 Task: Look for space in Torre del Greco, Italy from 26th August, 2023 to 10th September, 2023 for 6 adults, 2 children in price range Rs.10000 to Rs.15000. Place can be entire place or shared room with 6 bedrooms having 6 beds and 6 bathrooms. Property type can be house, flat, guest house. Amenities needed are: wifi, TV, free parkinig on premises, gym, breakfast. Booking option can be shelf check-in. Required host language is English.
Action: Mouse moved to (455, 100)
Screenshot: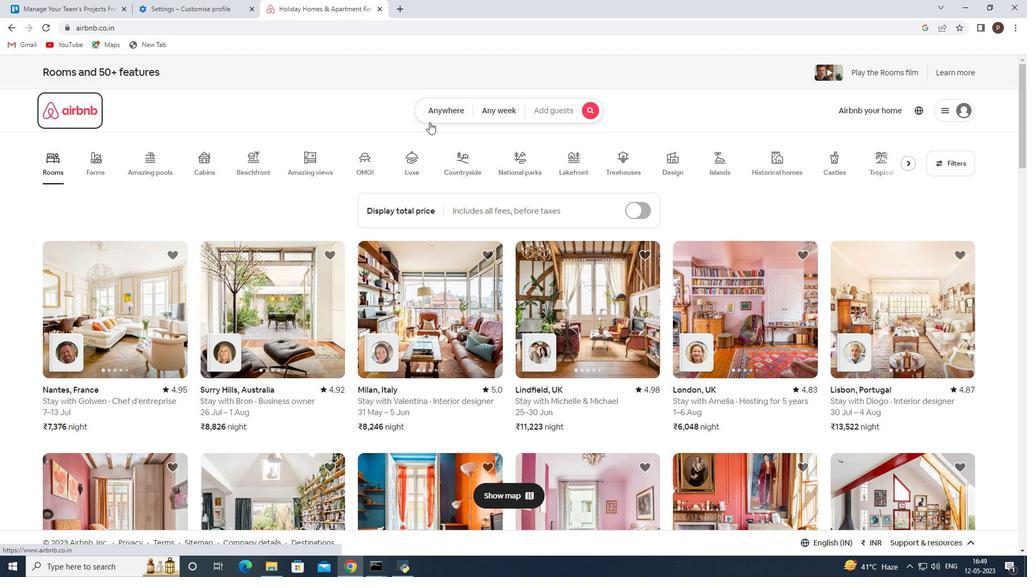 
Action: Mouse pressed left at (455, 100)
Screenshot: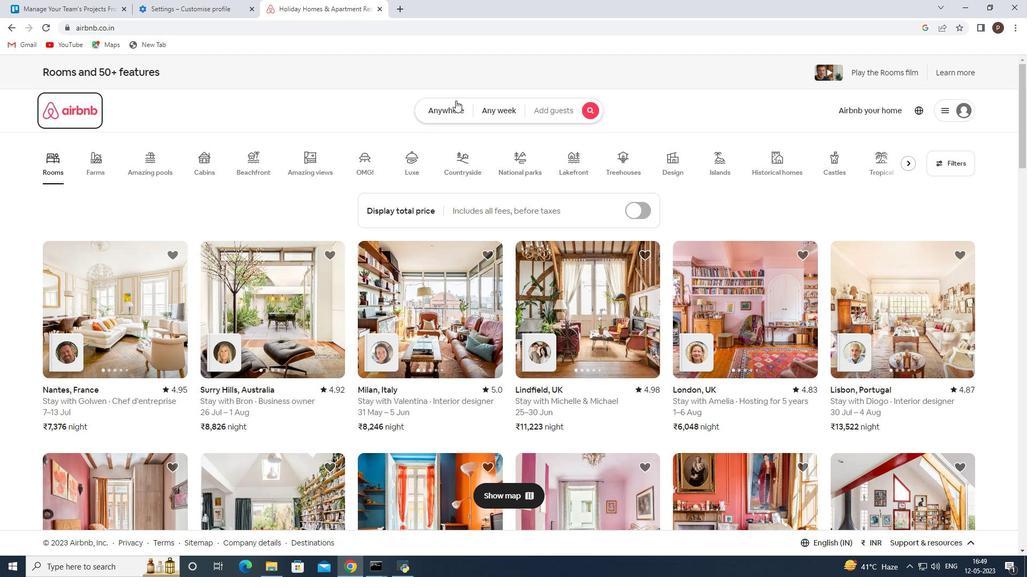 
Action: Mouse moved to (333, 152)
Screenshot: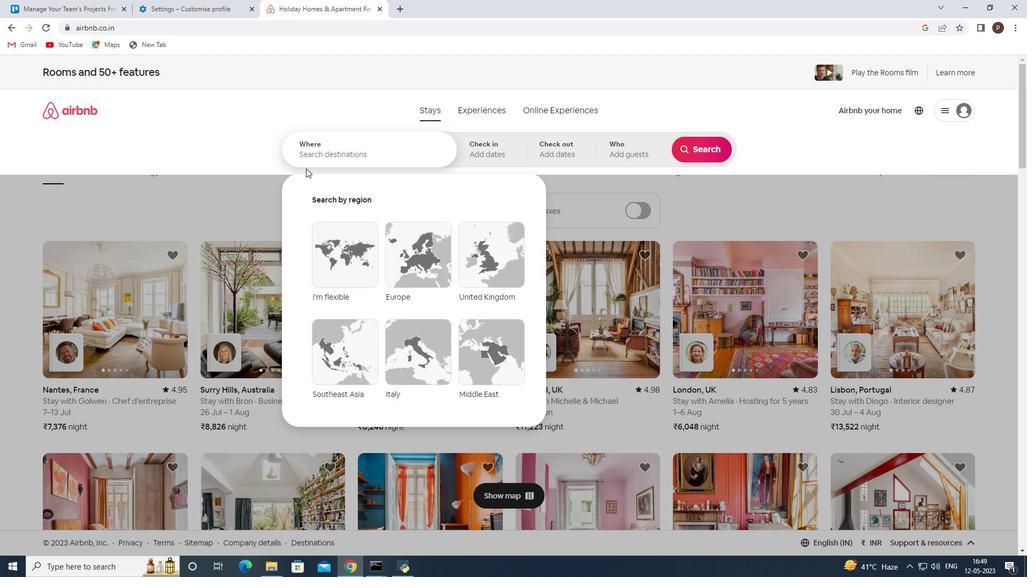 
Action: Mouse pressed left at (333, 152)
Screenshot: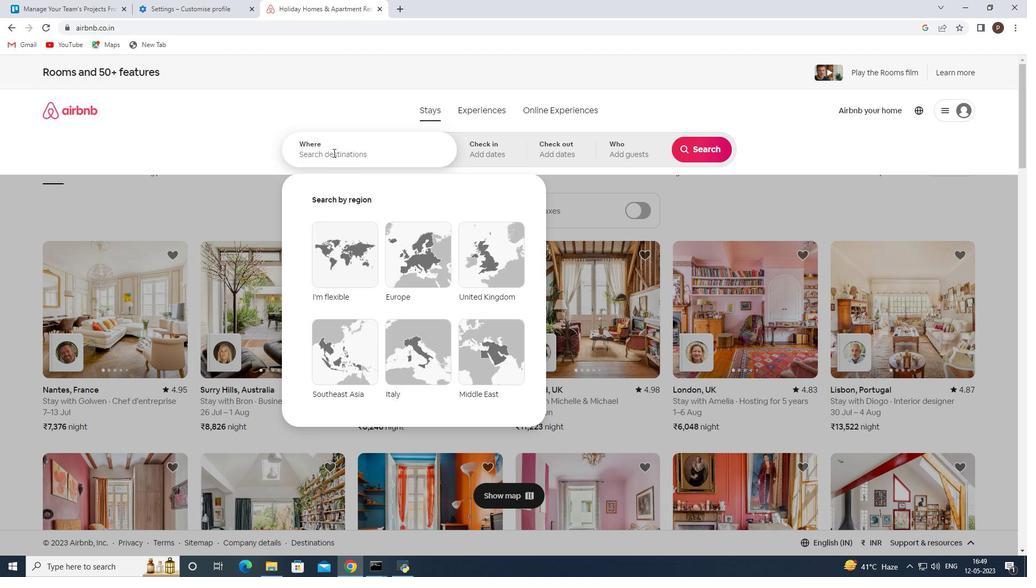 
Action: Key pressed <Key.caps_lock>T<Key.caps_lock>orre<Key.space>del<Key.space><Key.caps_lock>G<Key.caps_lock>reco,<Key.space><Key.caps_lock>I<Key.caps_lock>taly<Key.enter>
Screenshot: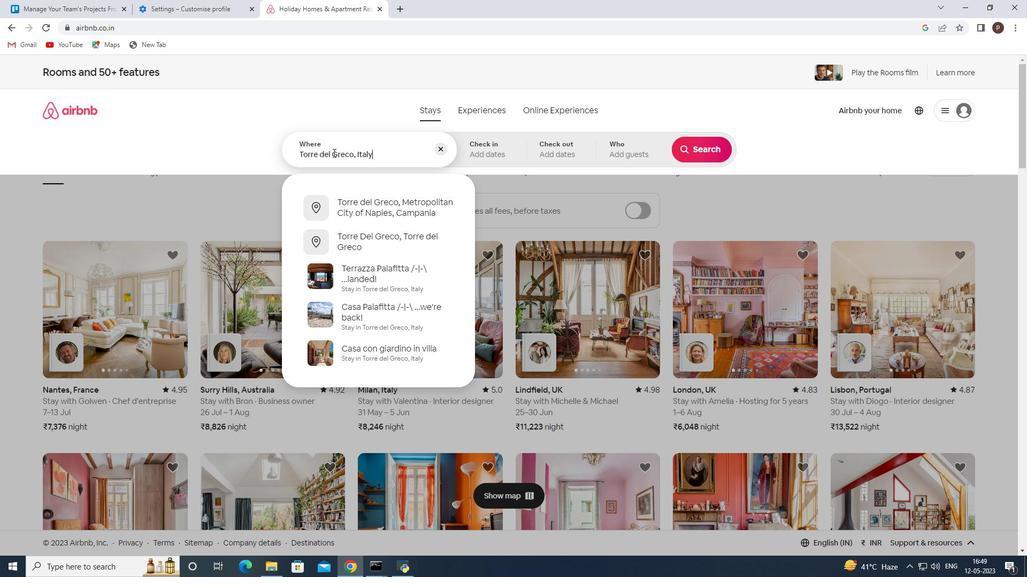 
Action: Mouse moved to (700, 232)
Screenshot: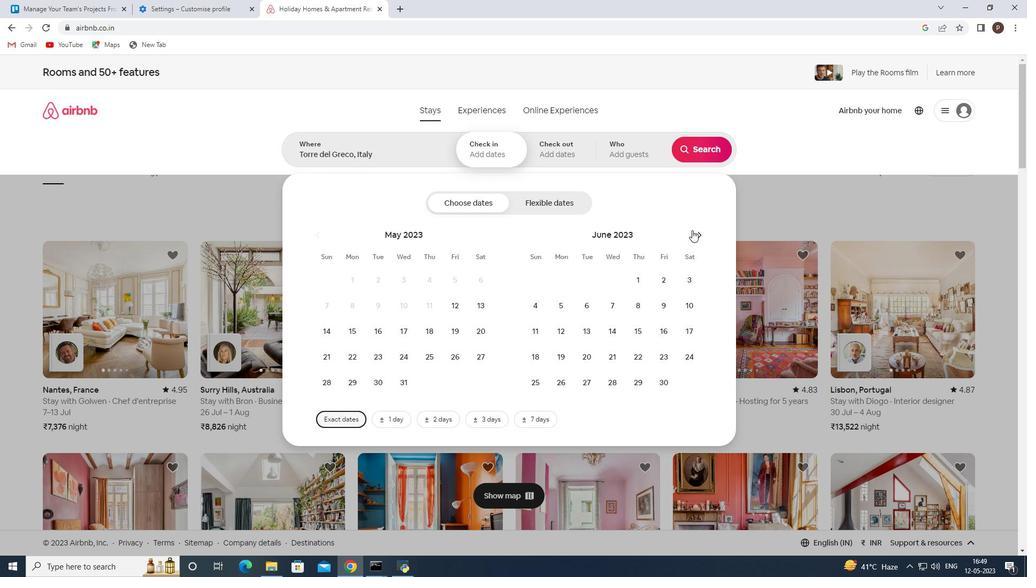 
Action: Mouse pressed left at (700, 232)
Screenshot: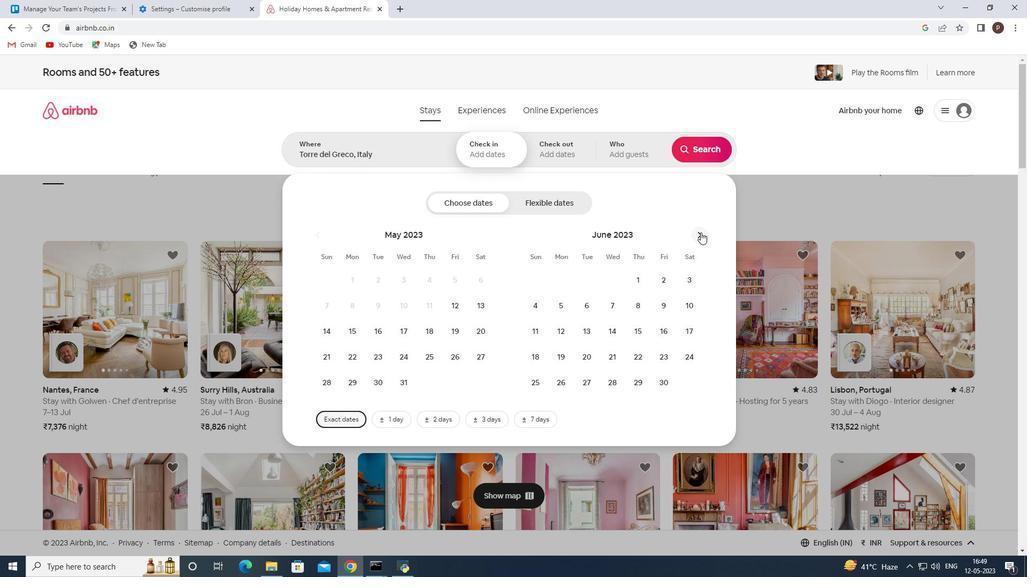 
Action: Mouse pressed left at (700, 232)
Screenshot: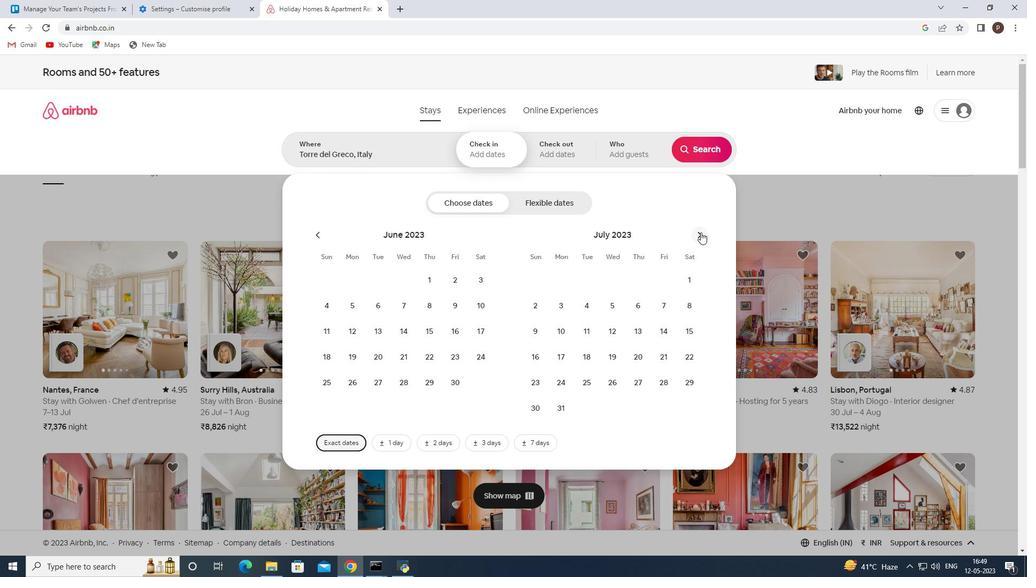 
Action: Mouse pressed left at (700, 232)
Screenshot: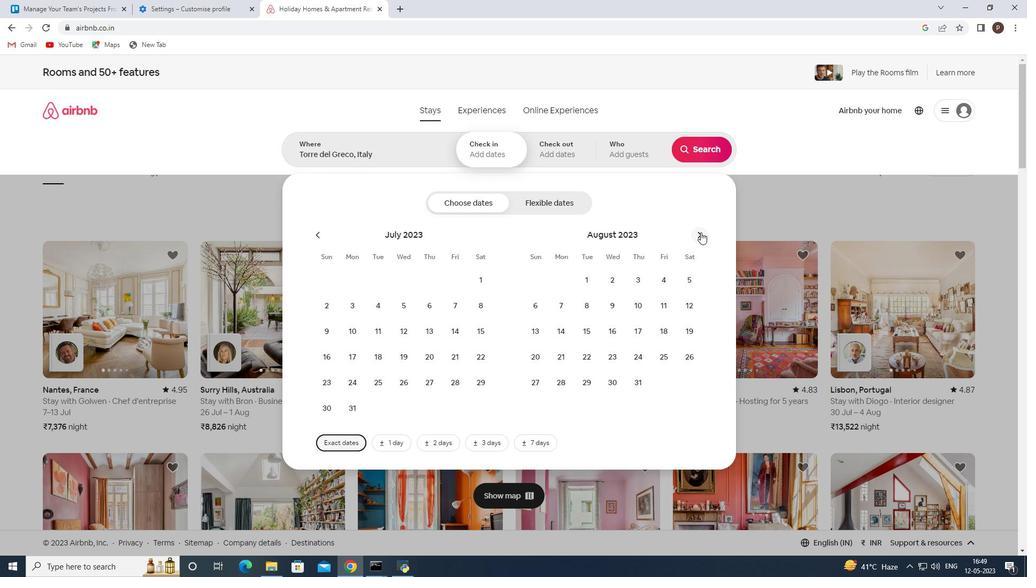 
Action: Mouse moved to (475, 357)
Screenshot: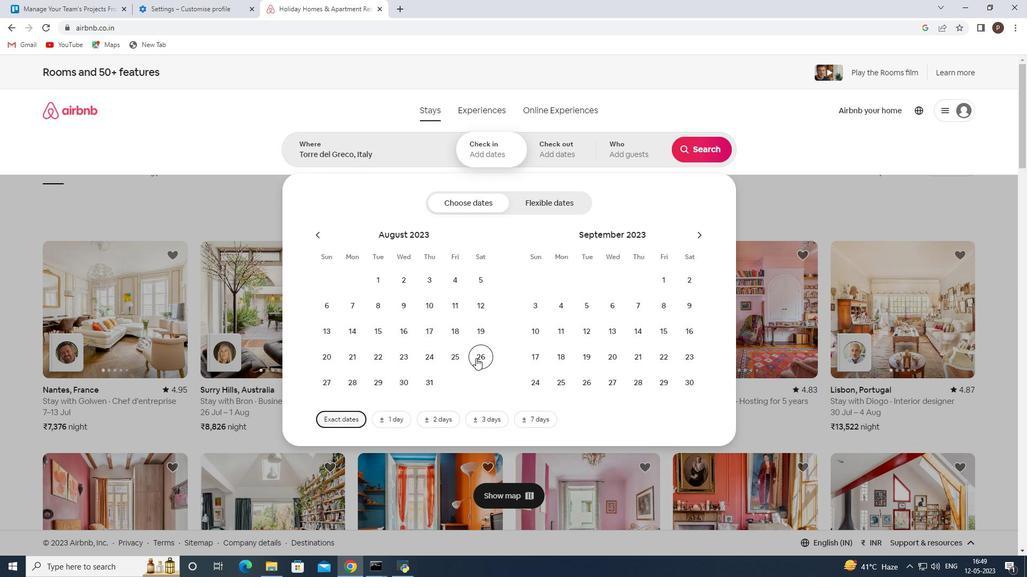 
Action: Mouse pressed left at (475, 357)
Screenshot: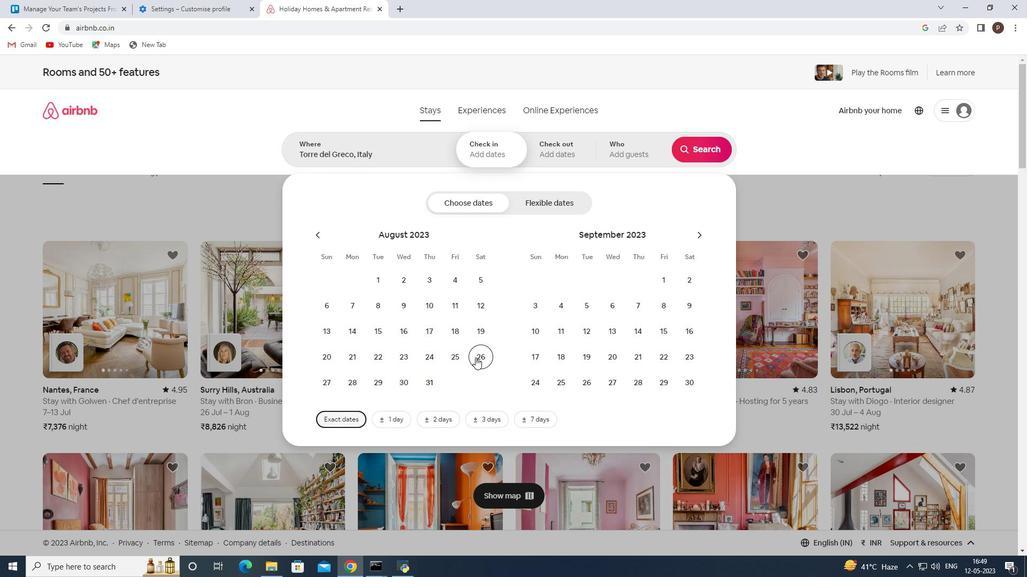 
Action: Mouse moved to (532, 325)
Screenshot: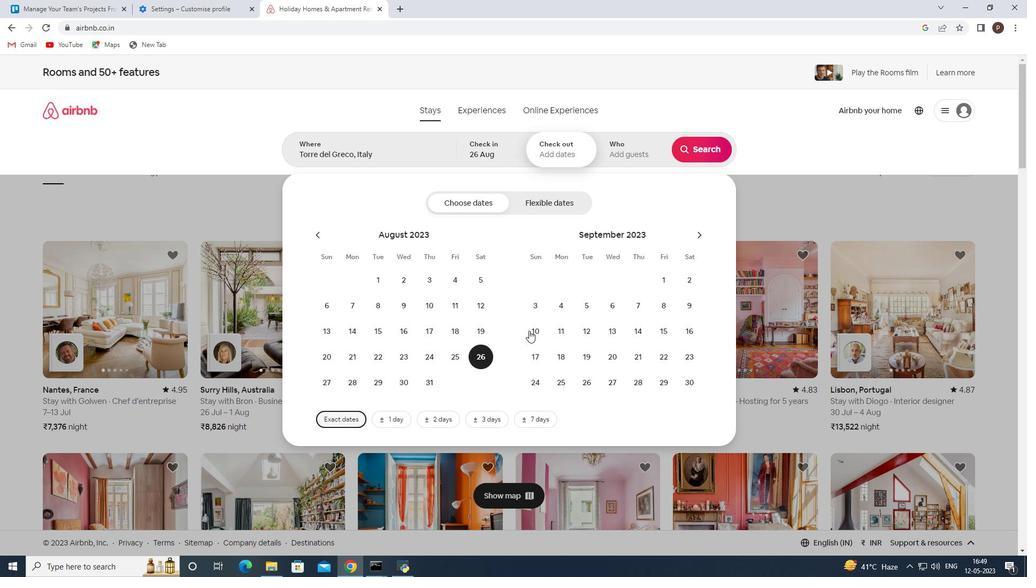 
Action: Mouse pressed left at (532, 325)
Screenshot: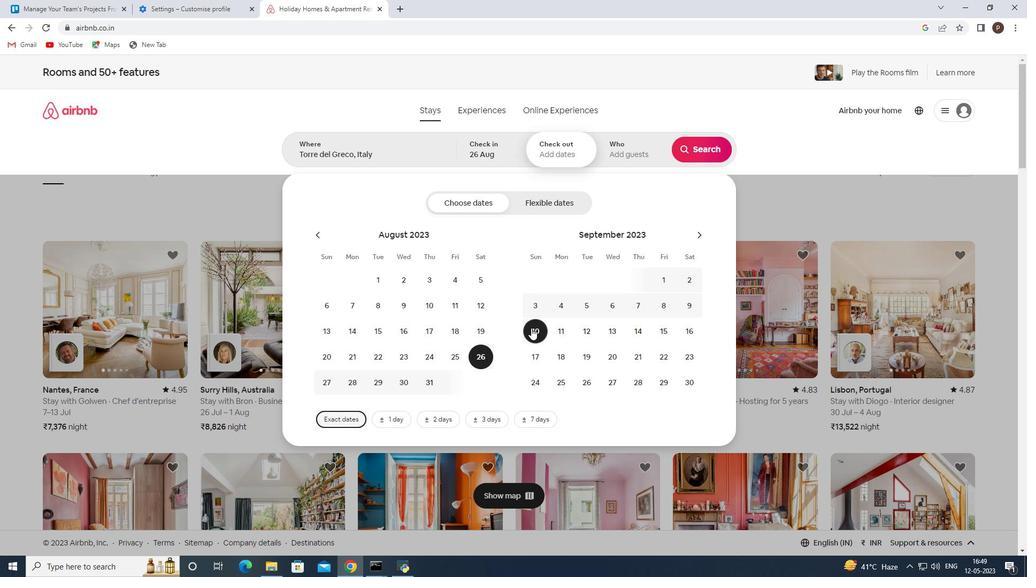
Action: Mouse moved to (621, 157)
Screenshot: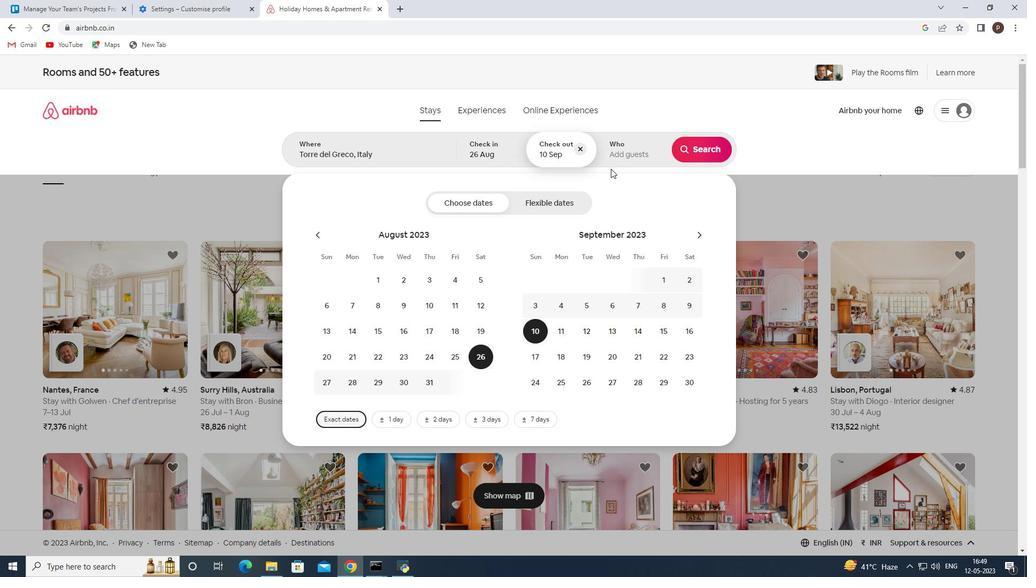 
Action: Mouse pressed left at (621, 157)
Screenshot: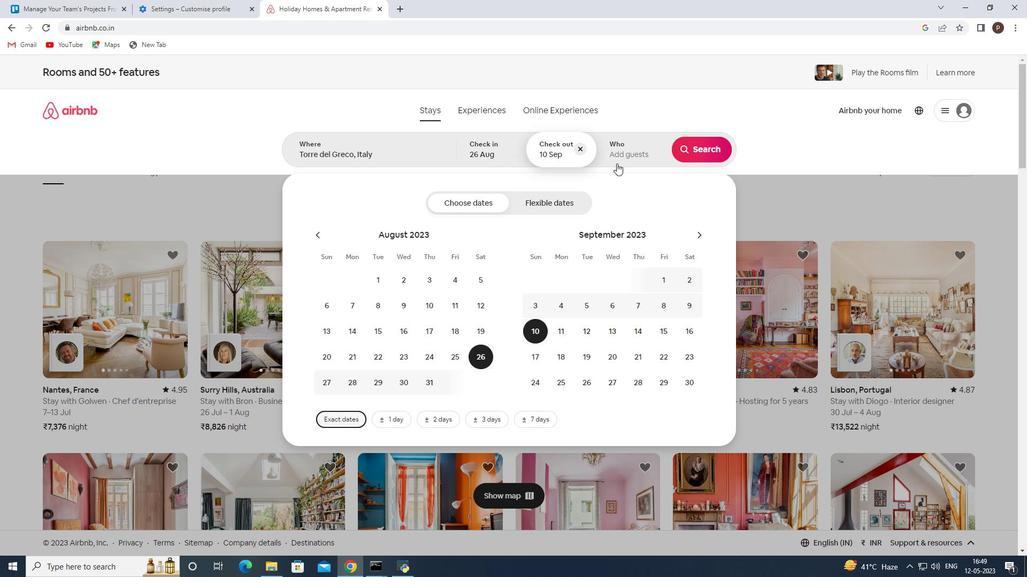 
Action: Mouse moved to (709, 209)
Screenshot: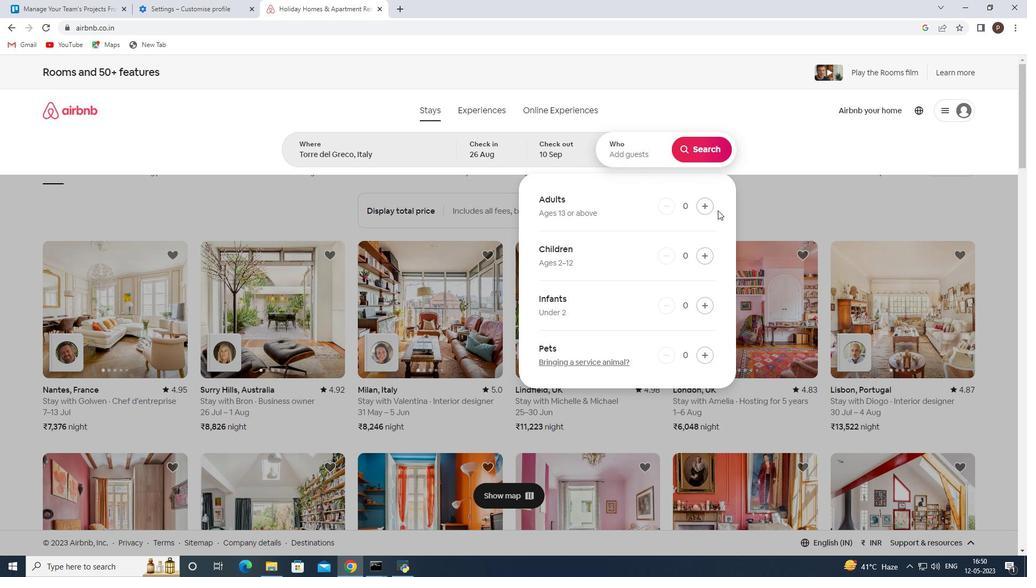 
Action: Mouse pressed left at (709, 209)
Screenshot: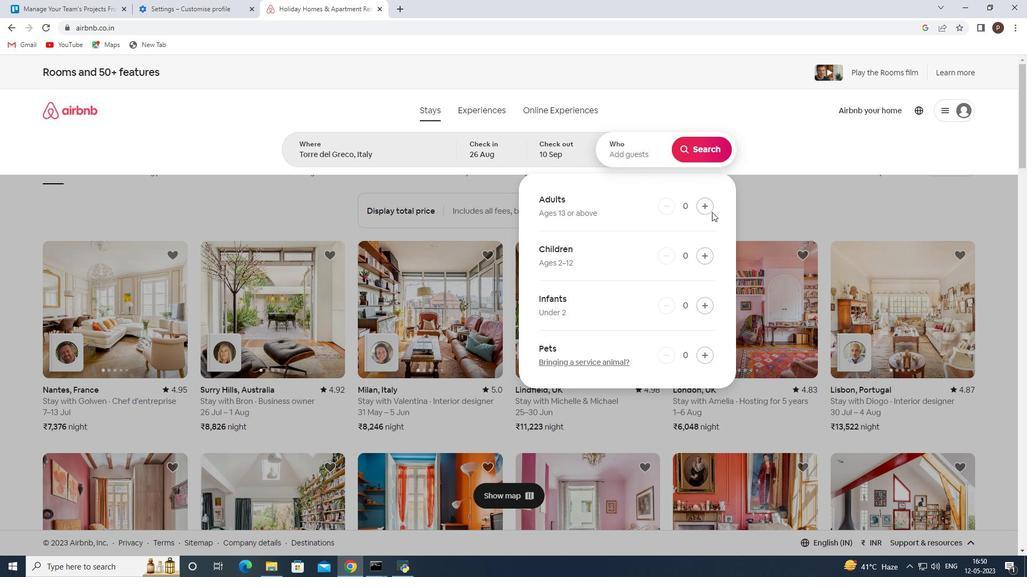 
Action: Mouse pressed left at (709, 209)
Screenshot: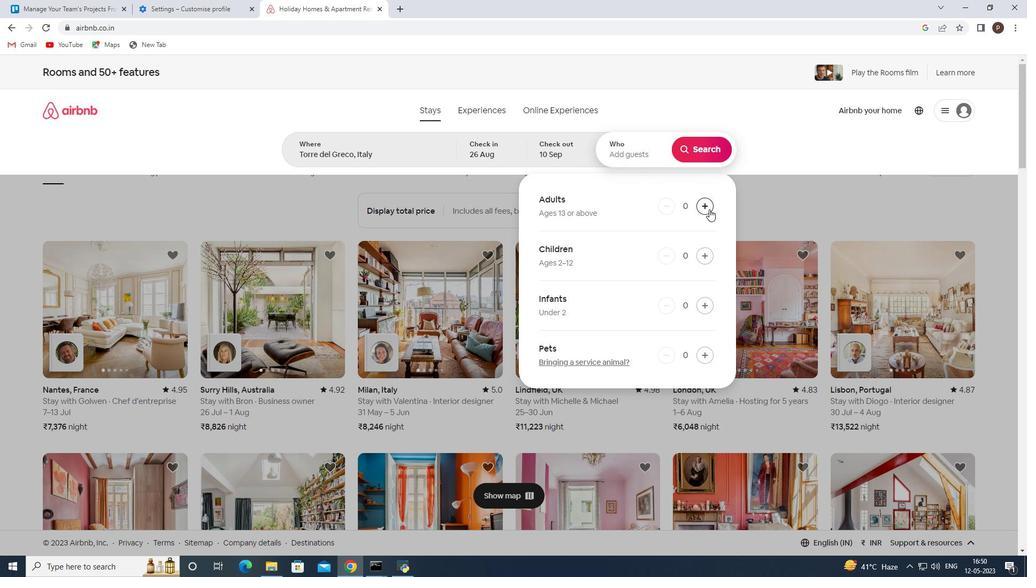 
Action: Mouse pressed left at (709, 209)
Screenshot: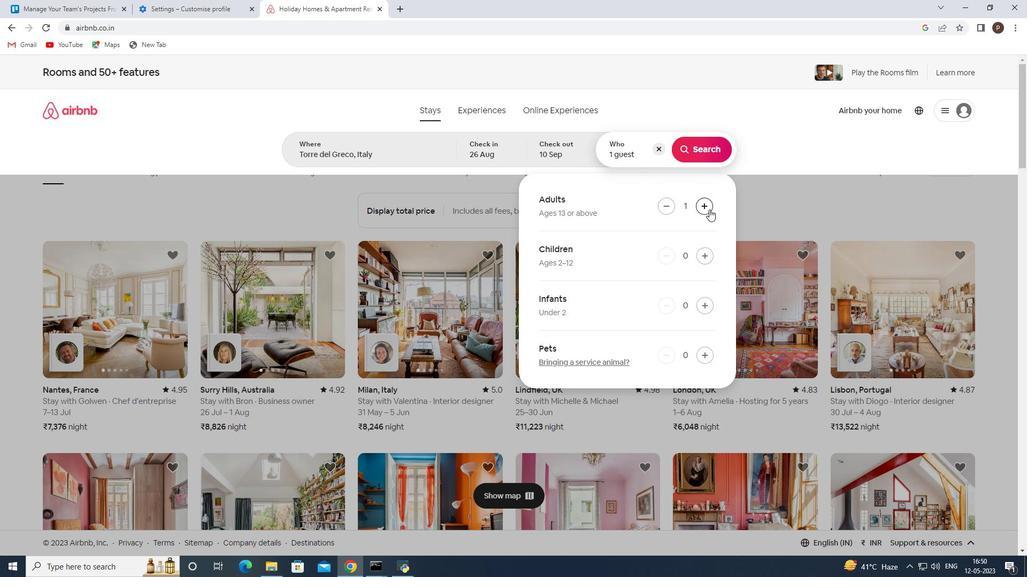 
Action: Mouse pressed left at (709, 209)
Screenshot: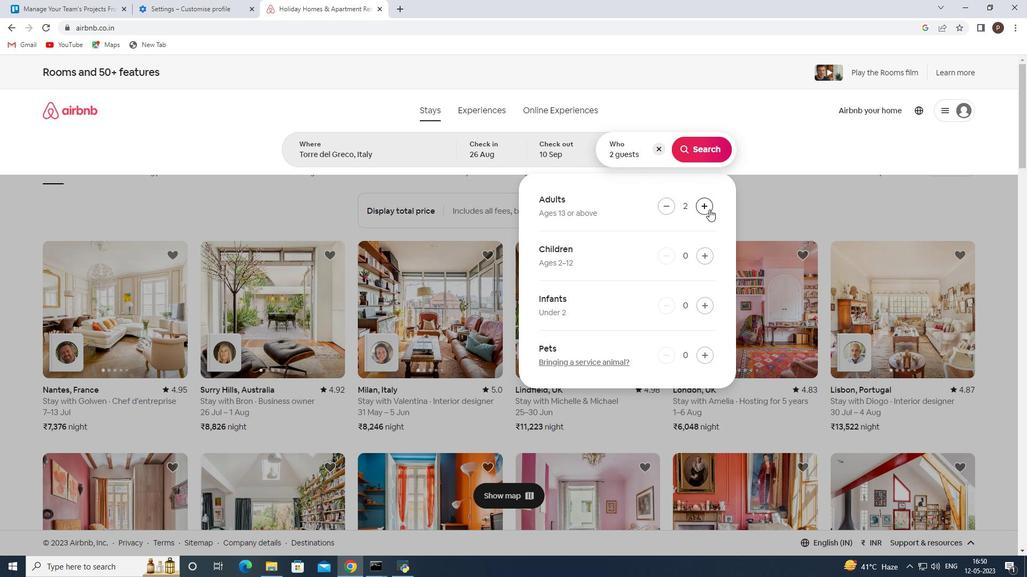 
Action: Mouse pressed left at (709, 209)
Screenshot: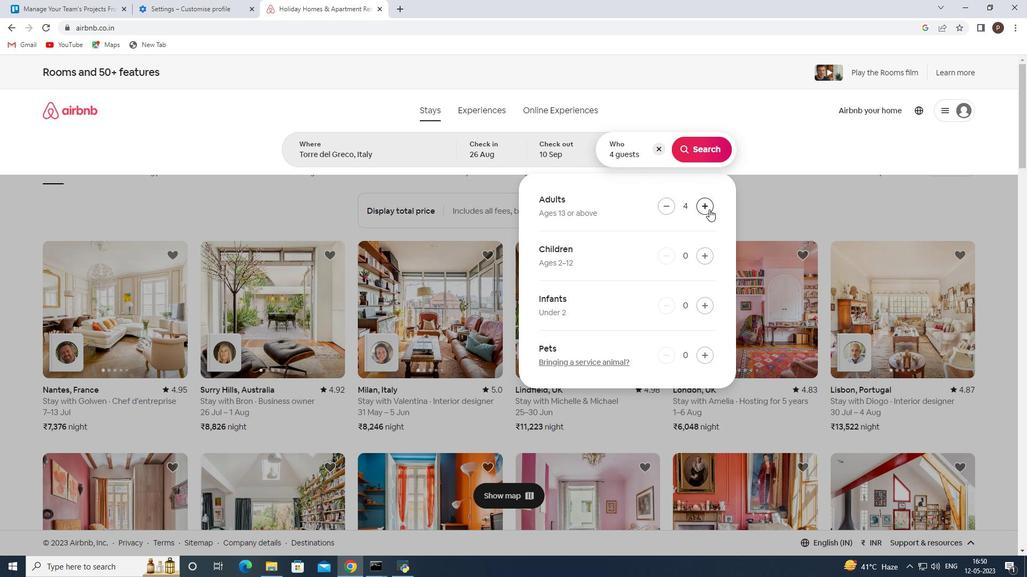 
Action: Mouse pressed left at (709, 209)
Screenshot: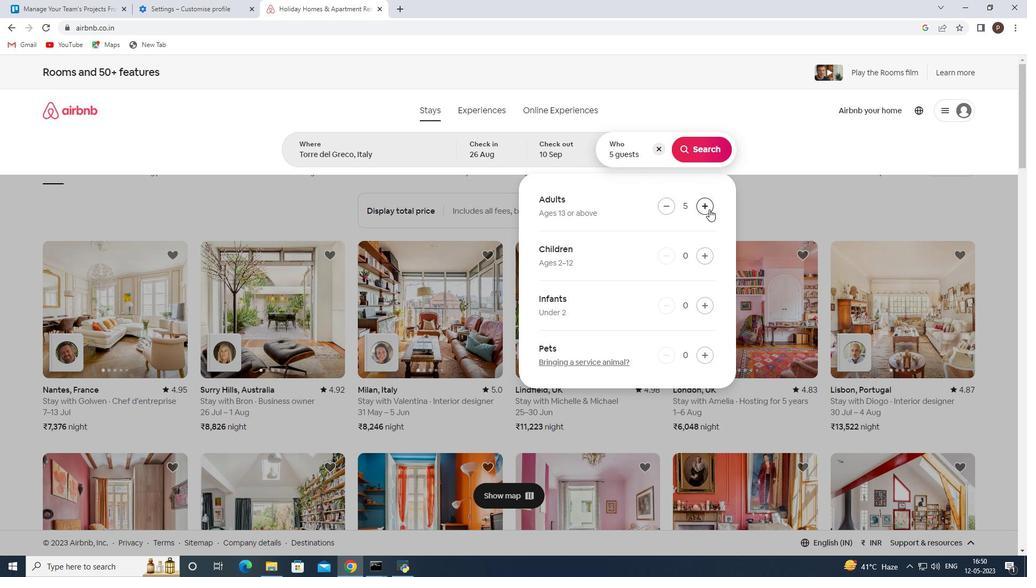 
Action: Mouse moved to (709, 252)
Screenshot: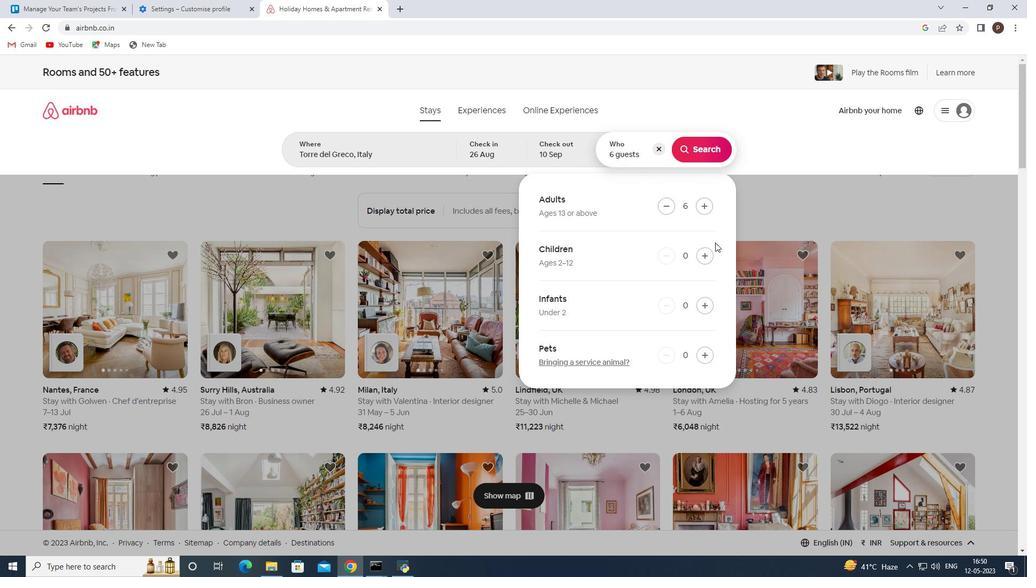 
Action: Mouse pressed left at (709, 252)
Screenshot: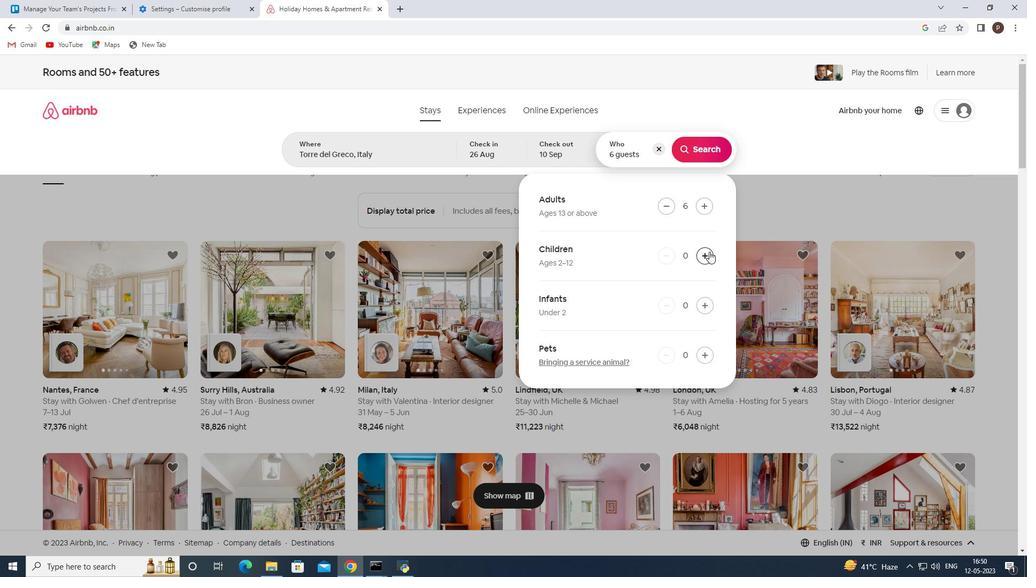 
Action: Mouse pressed left at (709, 252)
Screenshot: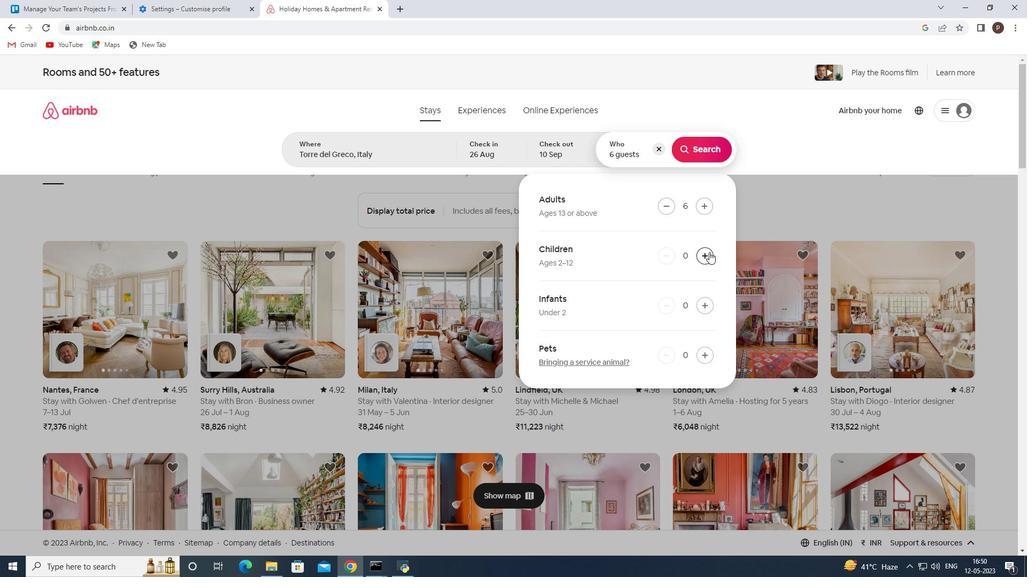
Action: Mouse moved to (701, 148)
Screenshot: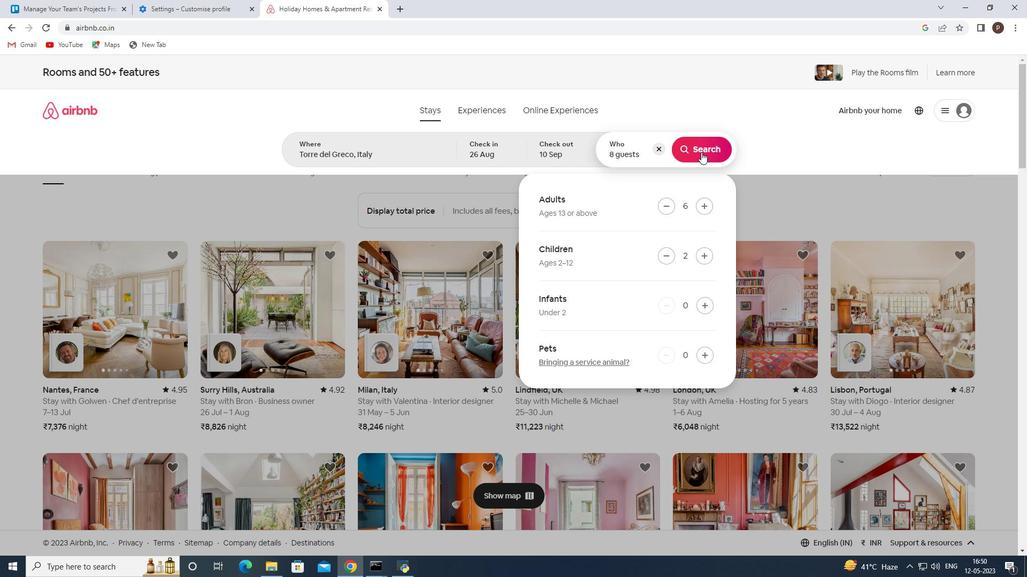 
Action: Mouse pressed left at (701, 148)
Screenshot: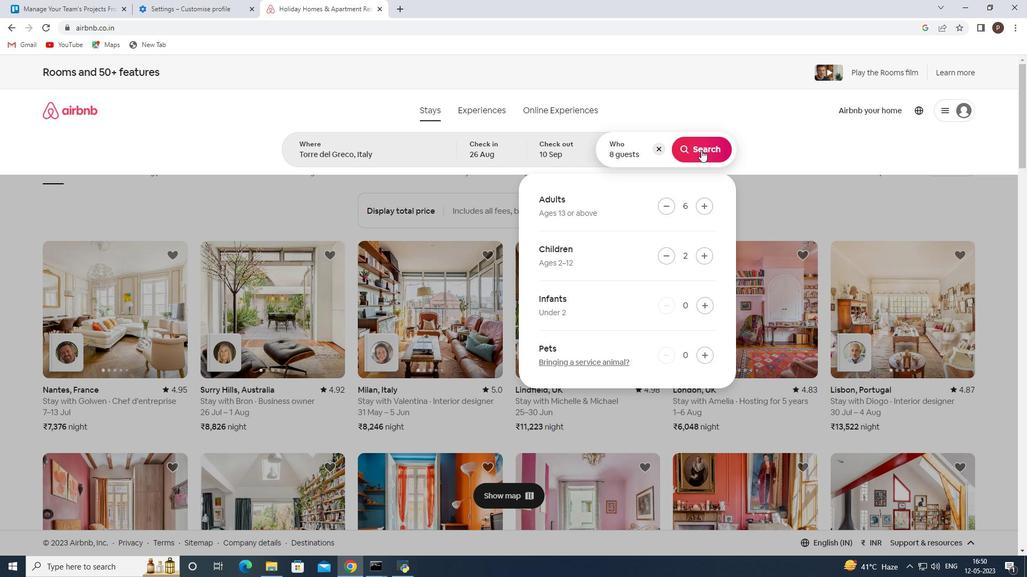 
Action: Mouse moved to (969, 113)
Screenshot: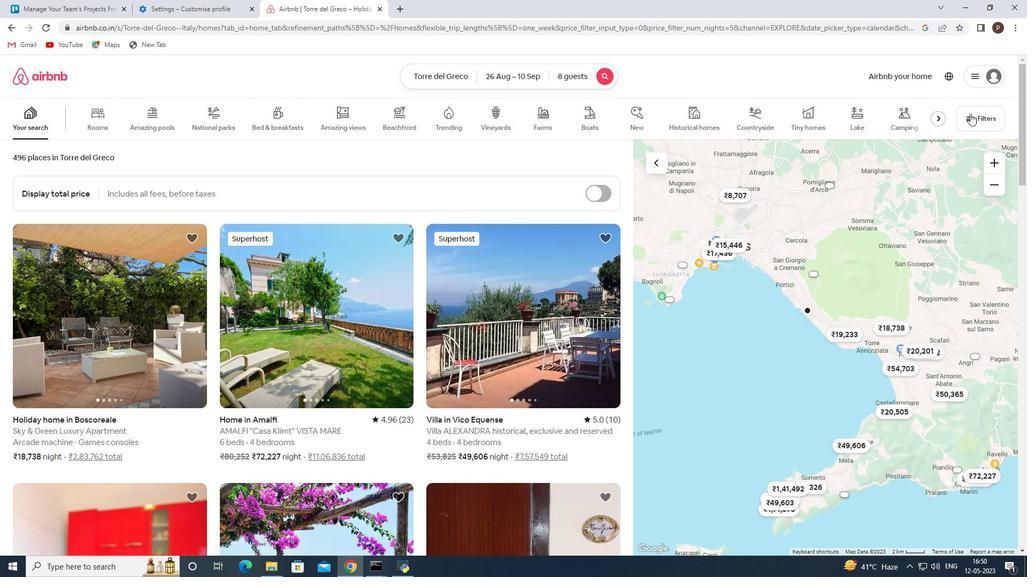 
Action: Mouse pressed left at (969, 113)
Screenshot: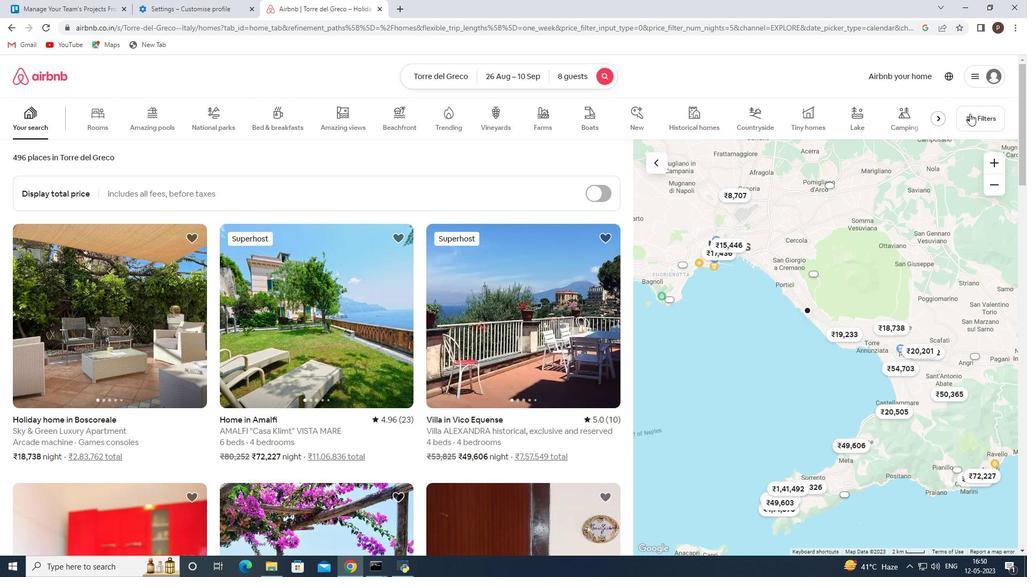 
Action: Mouse moved to (353, 379)
Screenshot: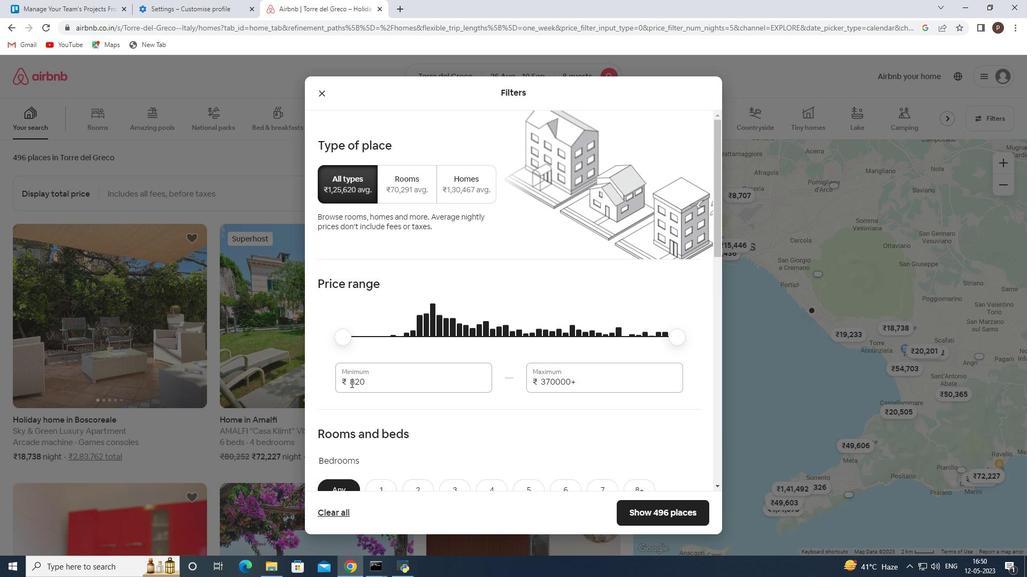 
Action: Mouse pressed left at (353, 379)
Screenshot: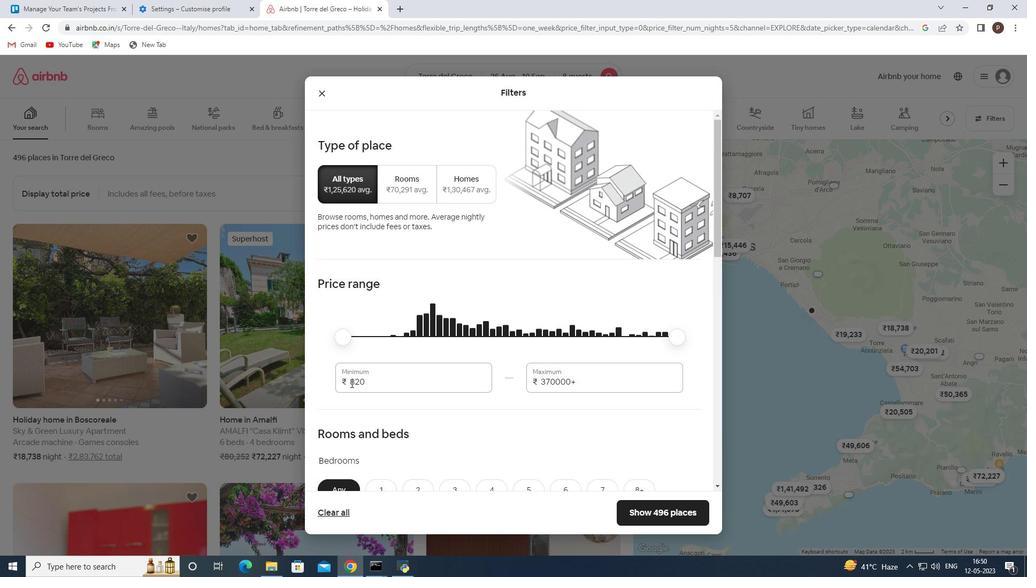 
Action: Mouse pressed left at (353, 379)
Screenshot: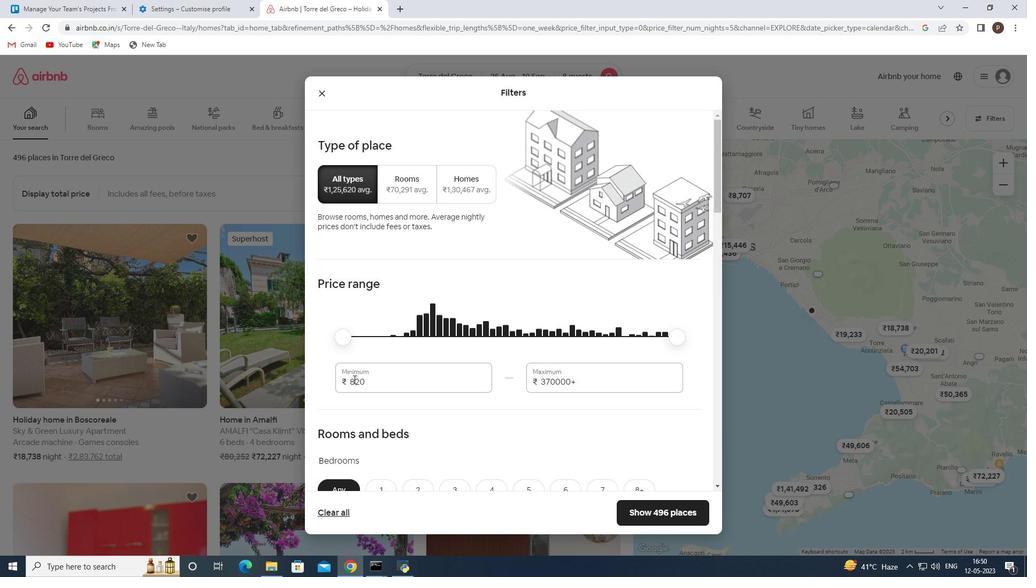 
Action: Key pressed 10000<Key.tab>15000
Screenshot: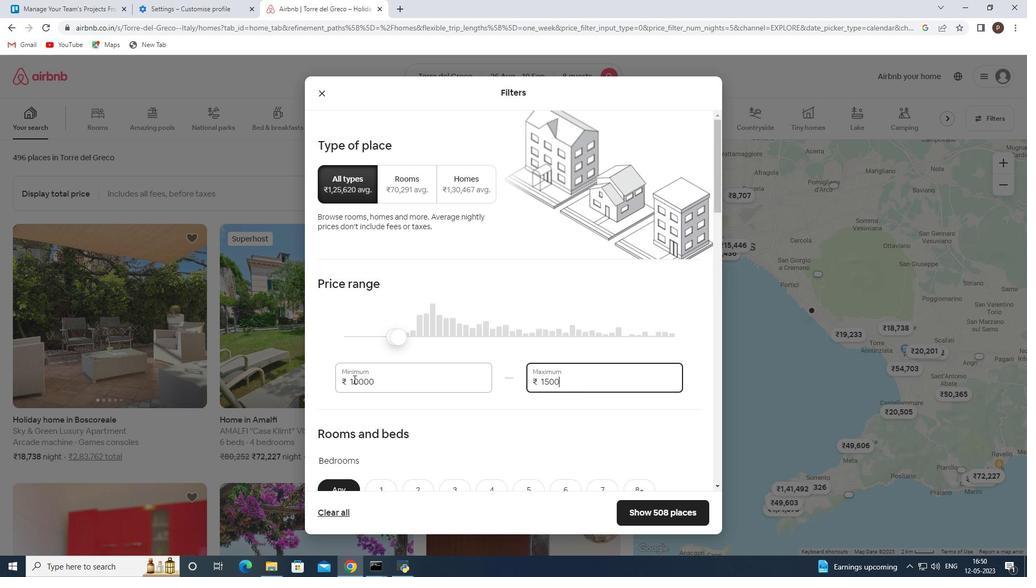 
Action: Mouse moved to (370, 386)
Screenshot: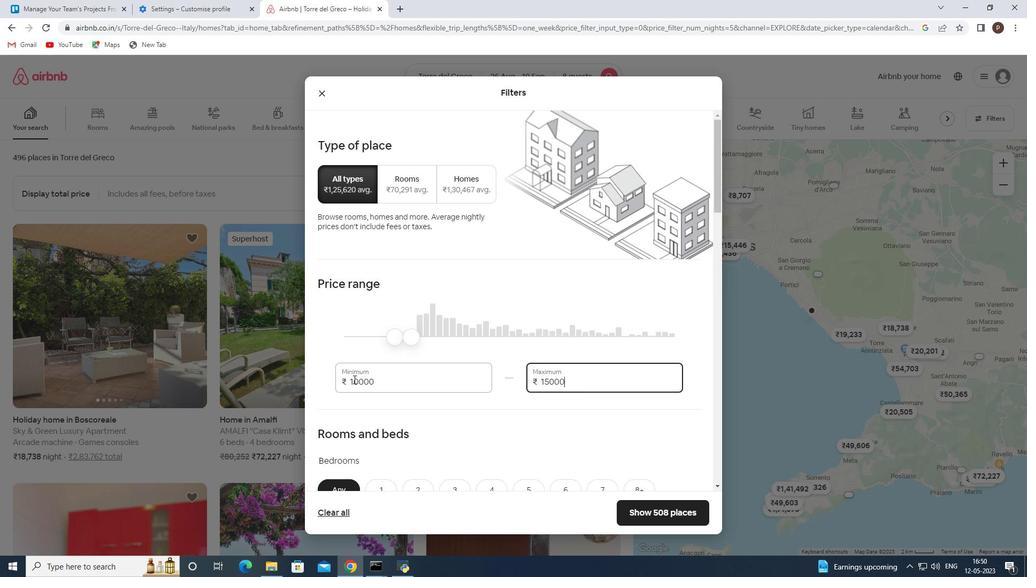 
Action: Mouse scrolled (370, 385) with delta (0, 0)
Screenshot: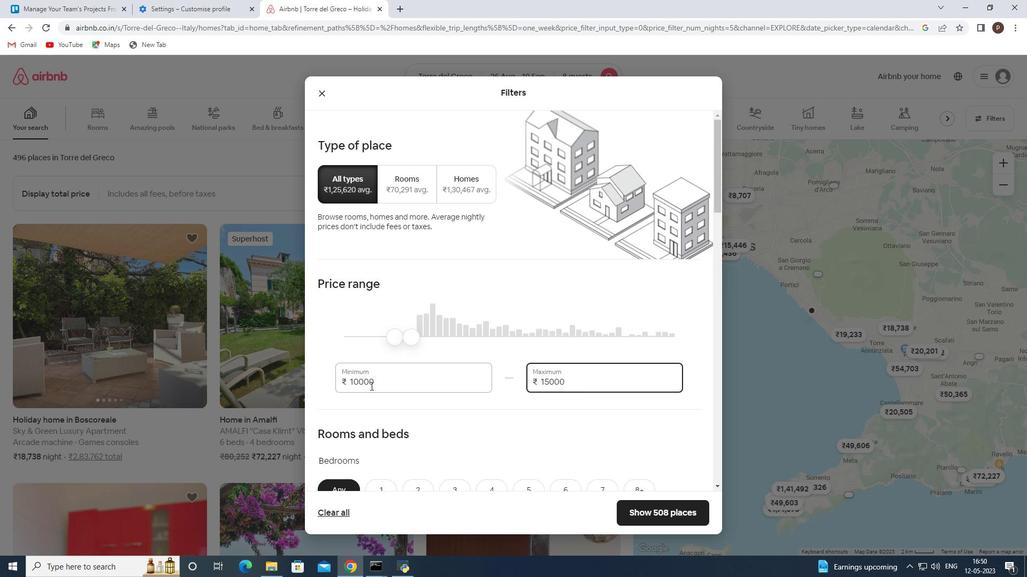 
Action: Mouse moved to (416, 370)
Screenshot: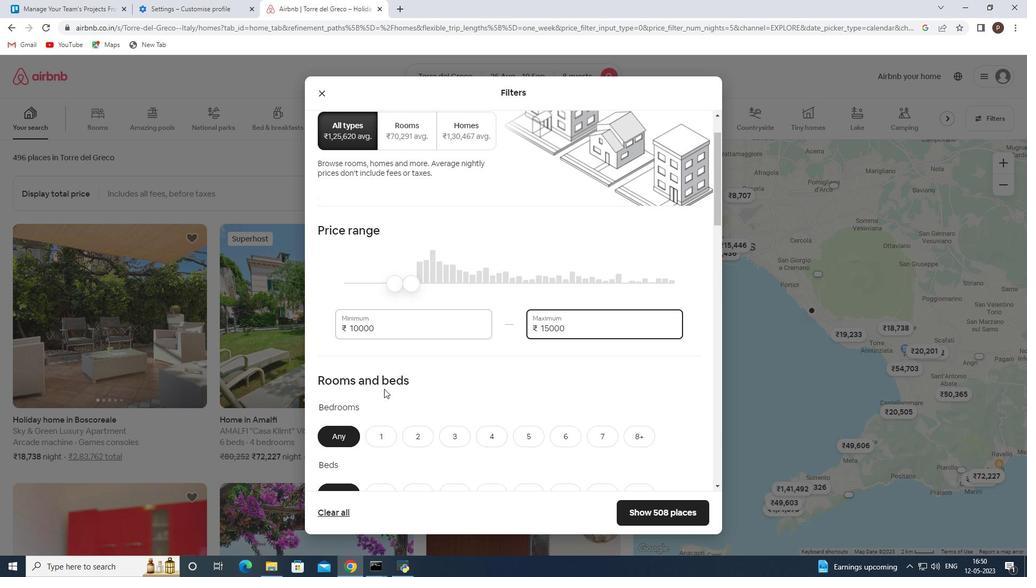 
Action: Mouse scrolled (416, 369) with delta (0, 0)
Screenshot: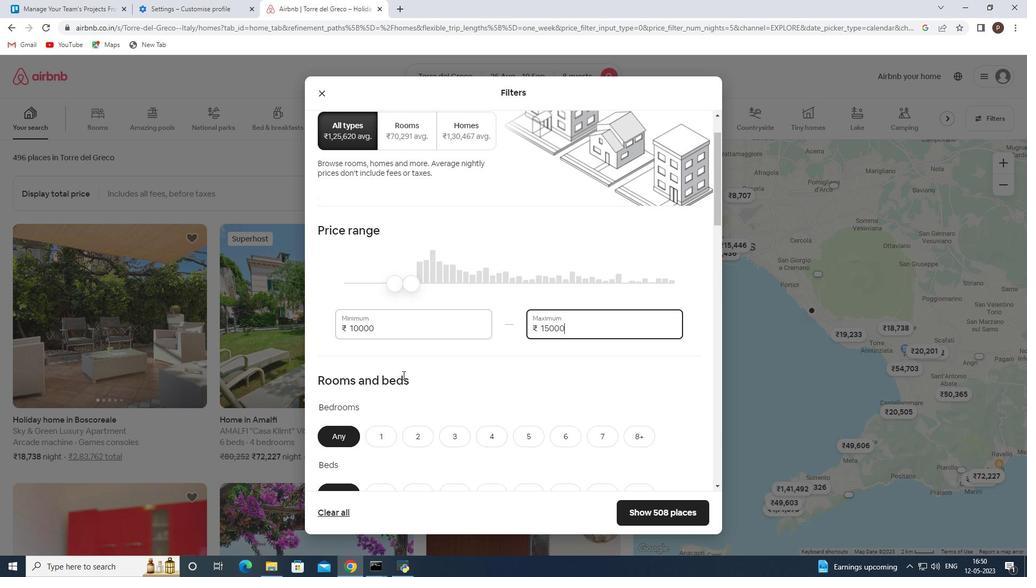 
Action: Mouse scrolled (416, 369) with delta (0, 0)
Screenshot: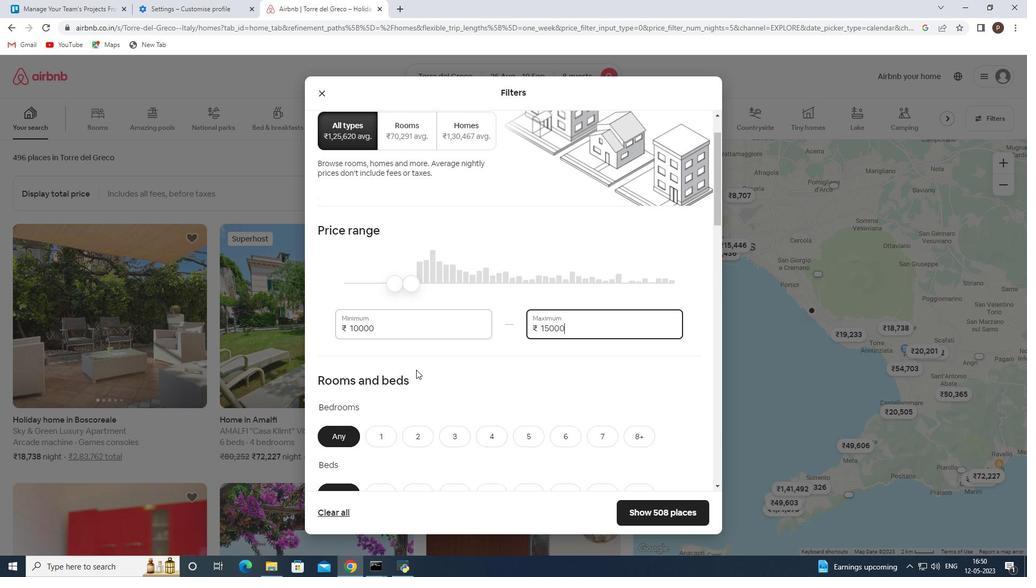 
Action: Mouse moved to (566, 328)
Screenshot: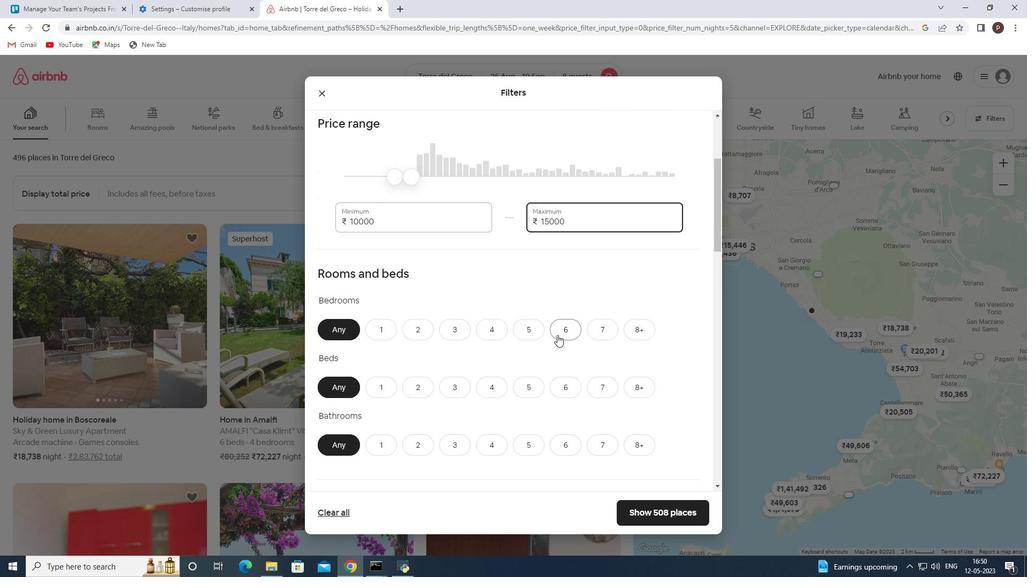 
Action: Mouse pressed left at (566, 328)
Screenshot: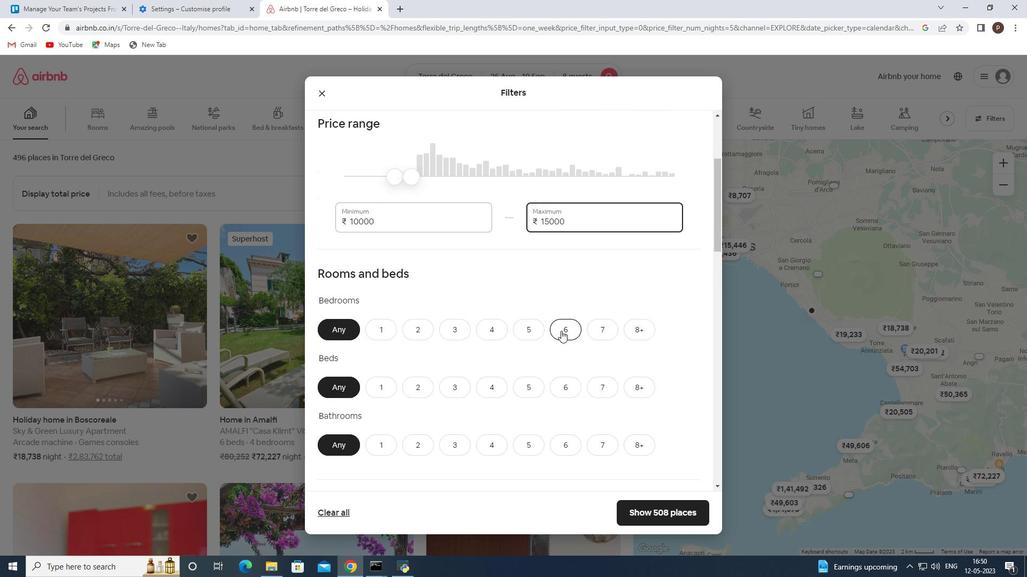 
Action: Mouse moved to (561, 393)
Screenshot: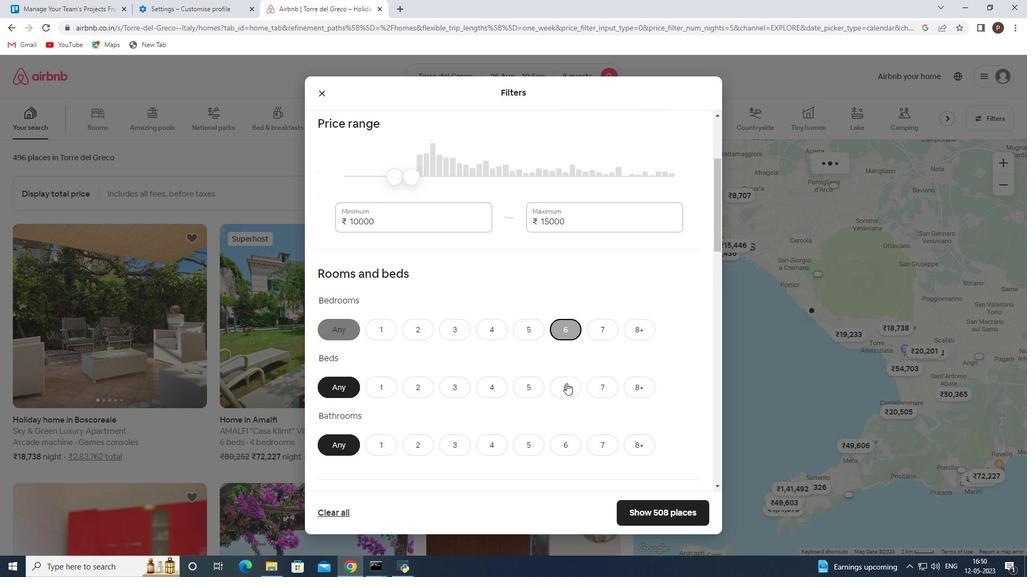 
Action: Mouse pressed left at (561, 393)
Screenshot: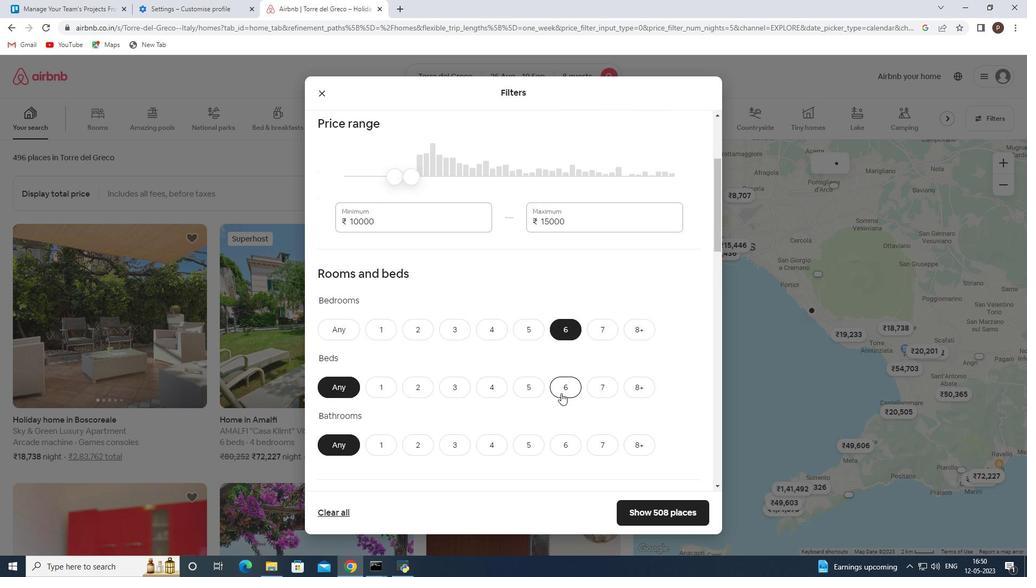 
Action: Mouse moved to (568, 441)
Screenshot: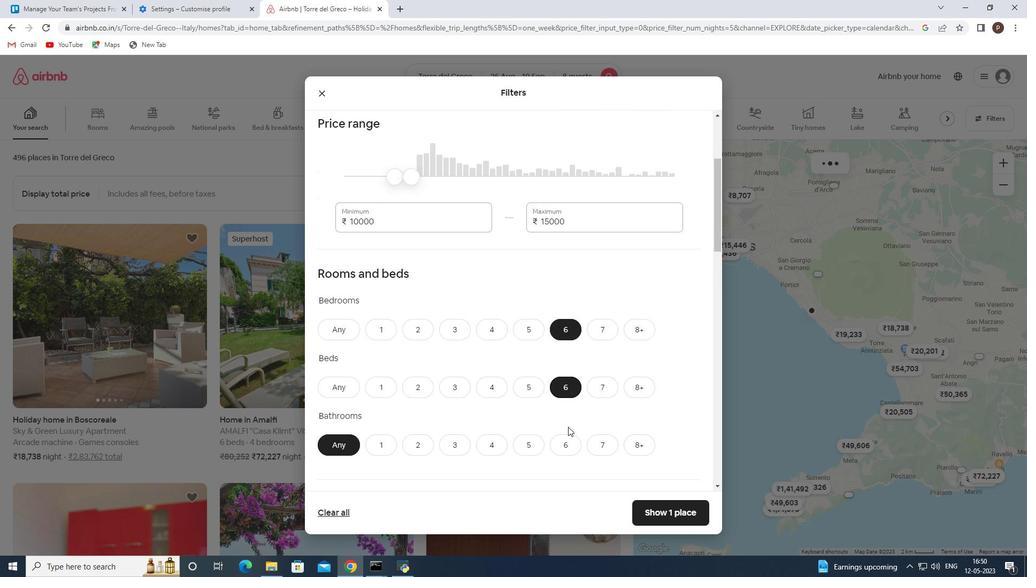 
Action: Mouse pressed left at (568, 441)
Screenshot: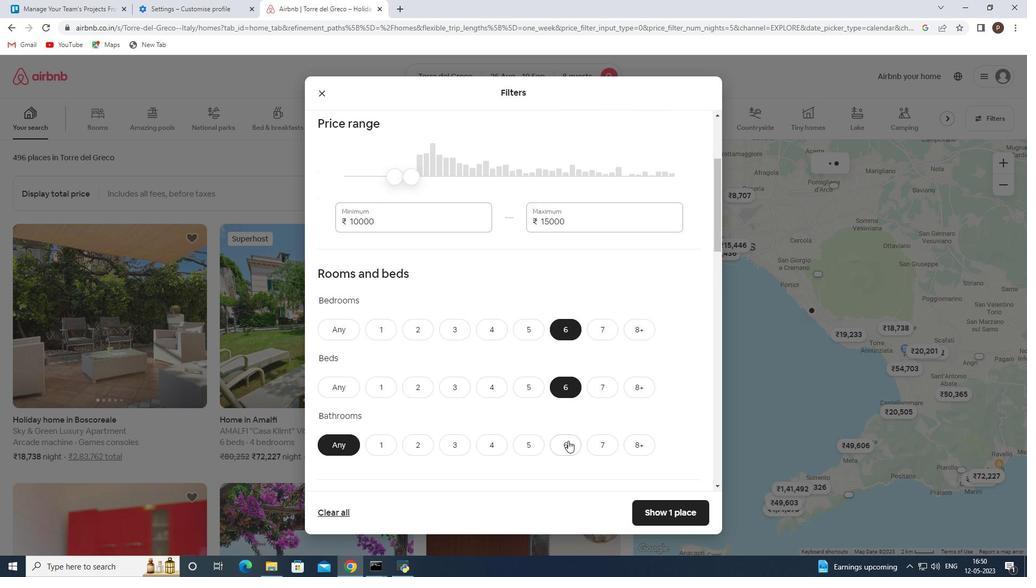 
Action: Mouse moved to (533, 424)
Screenshot: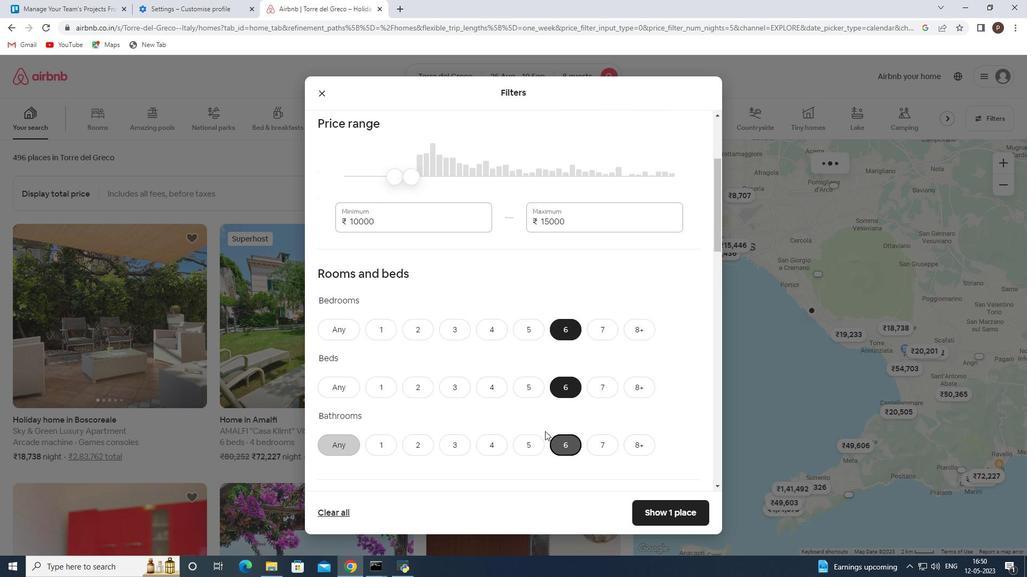 
Action: Mouse scrolled (533, 424) with delta (0, 0)
Screenshot: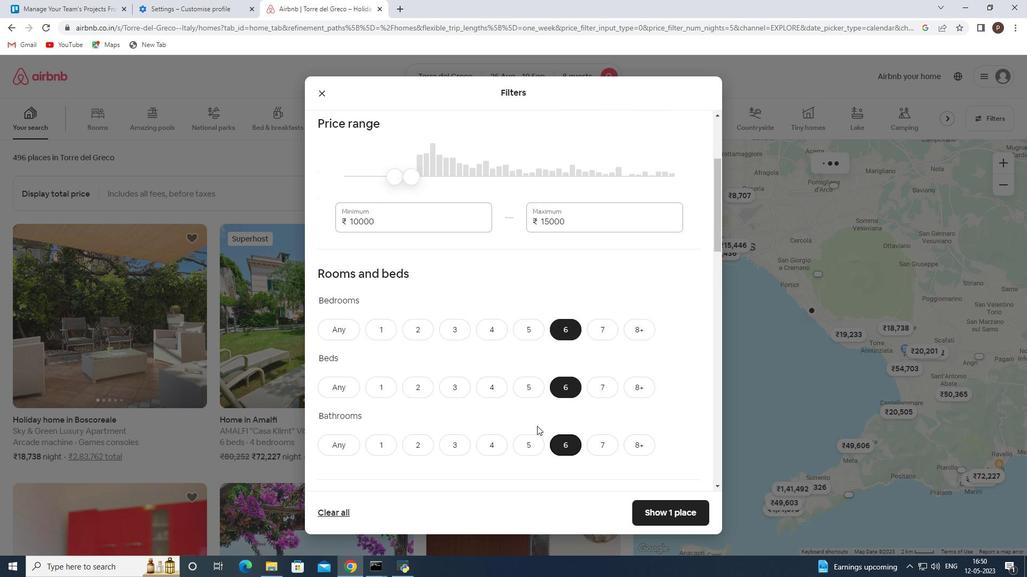 
Action: Mouse scrolled (533, 424) with delta (0, 0)
Screenshot: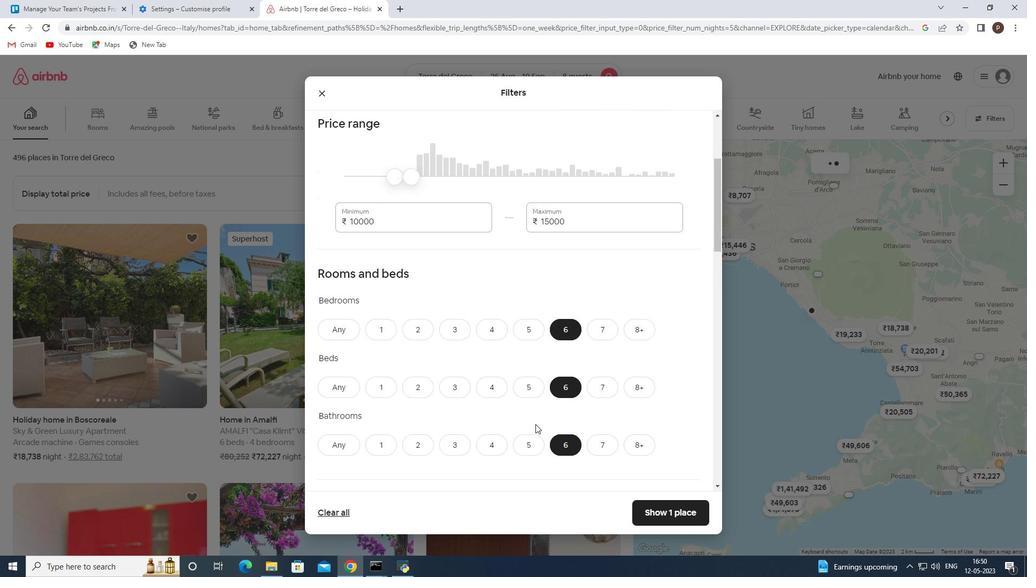 
Action: Mouse moved to (480, 371)
Screenshot: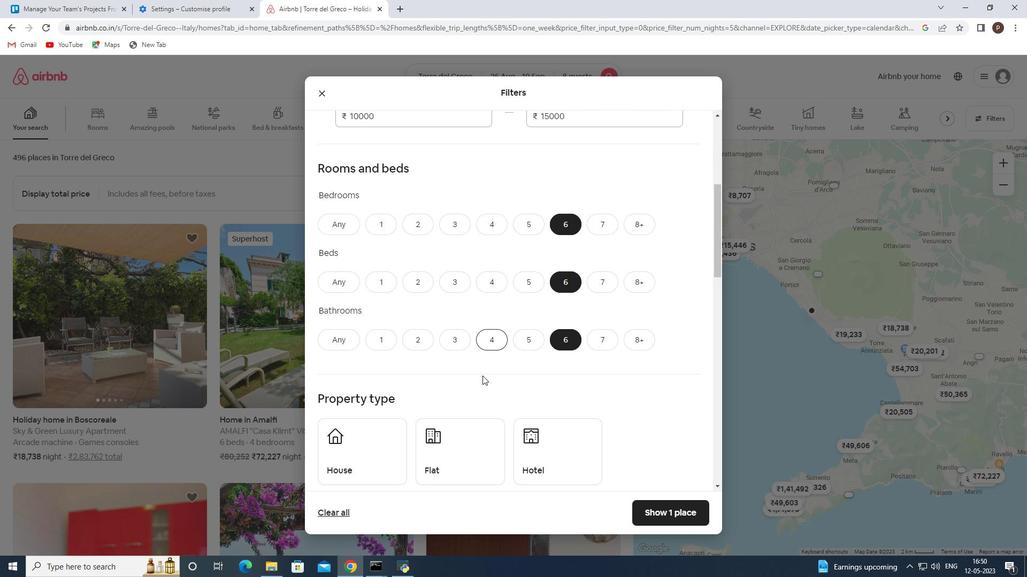 
Action: Mouse scrolled (480, 371) with delta (0, 0)
Screenshot: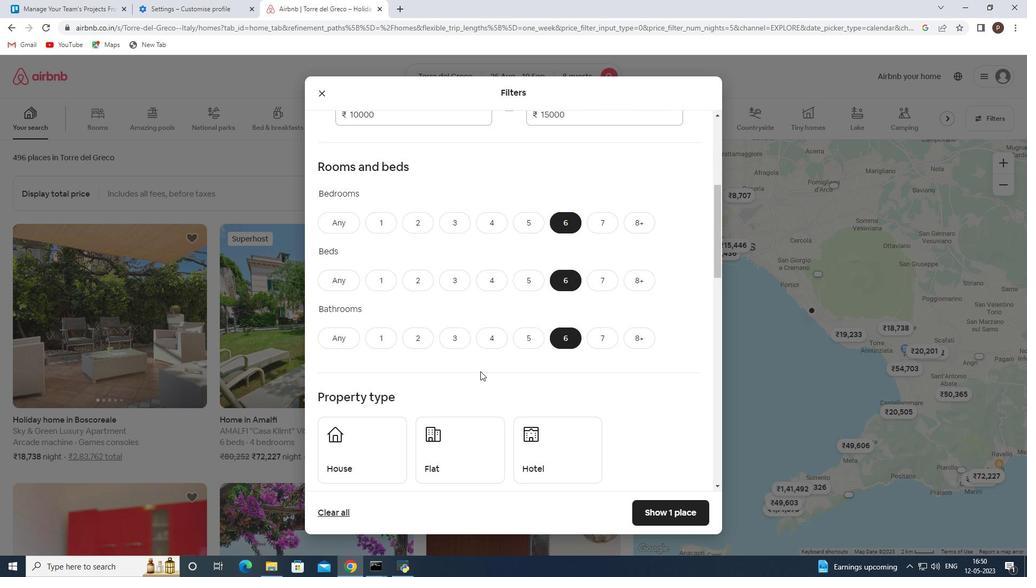 
Action: Mouse moved to (435, 339)
Screenshot: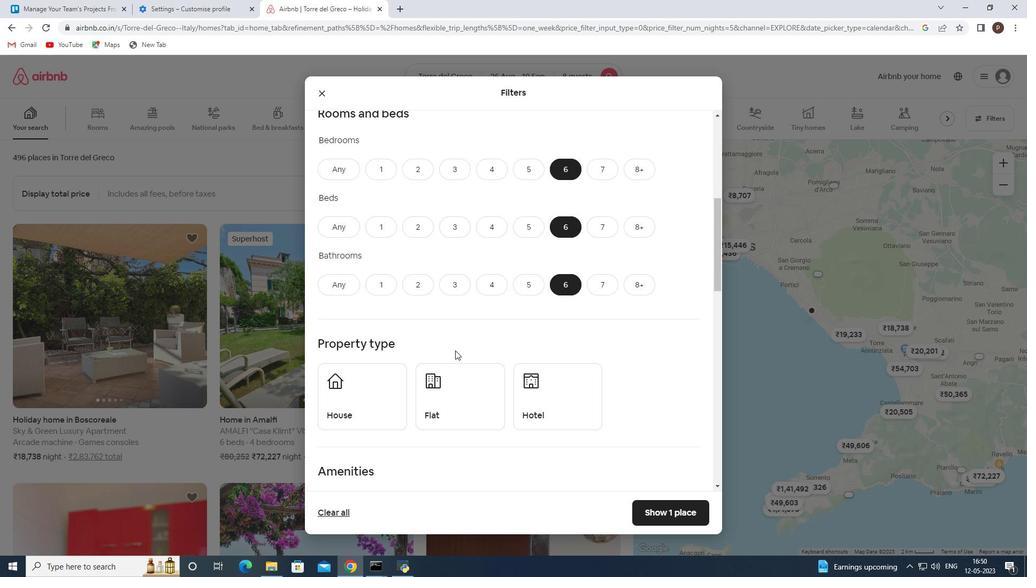 
Action: Mouse scrolled (435, 339) with delta (0, 0)
Screenshot: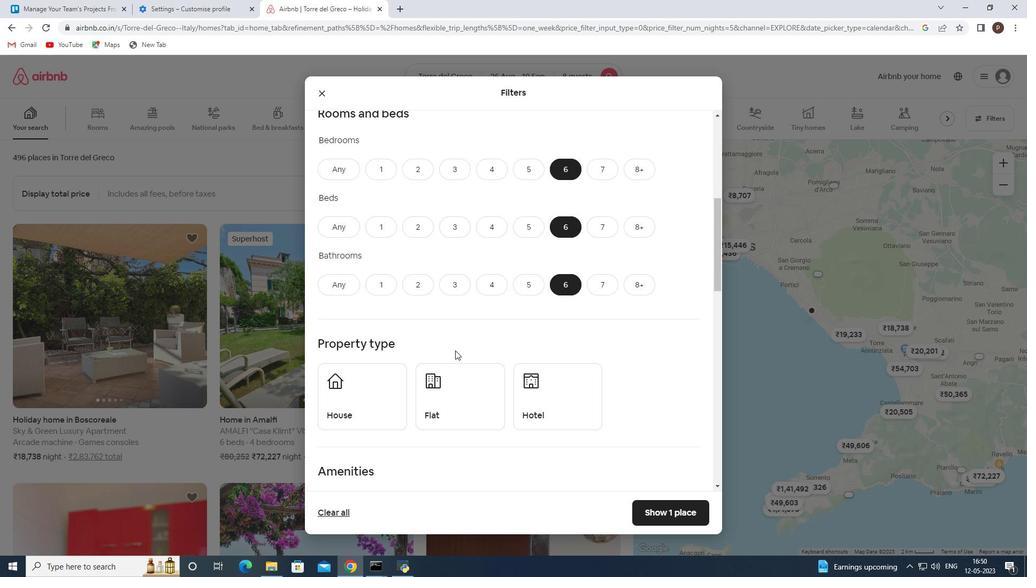 
Action: Mouse moved to (427, 333)
Screenshot: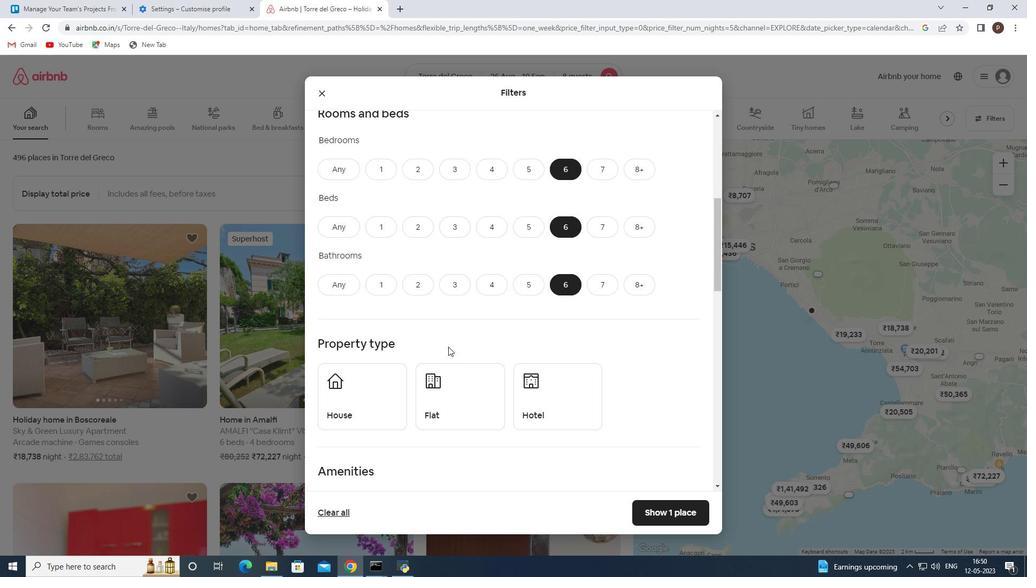 
Action: Mouse scrolled (427, 333) with delta (0, 0)
Screenshot: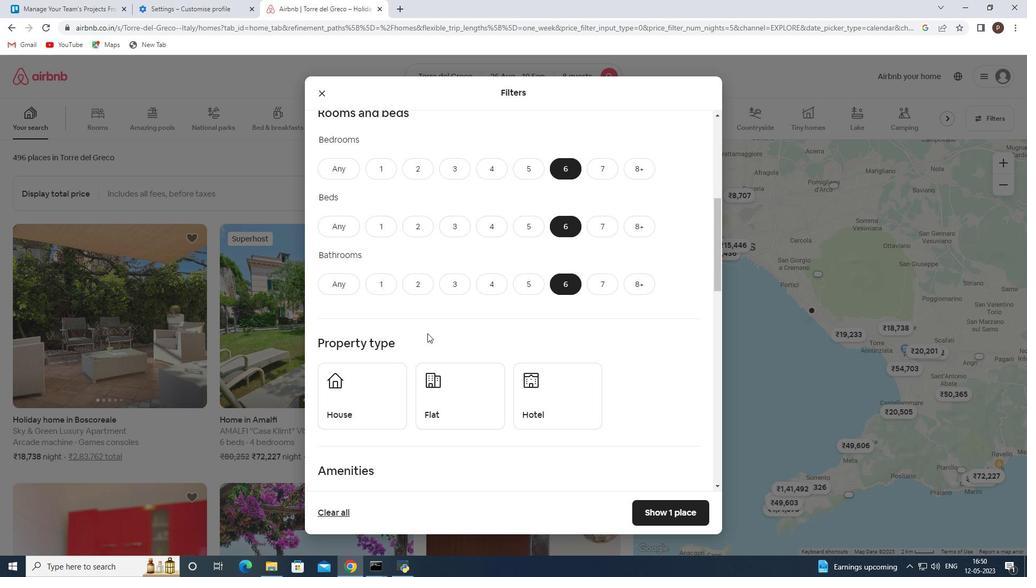 
Action: Mouse moved to (362, 293)
Screenshot: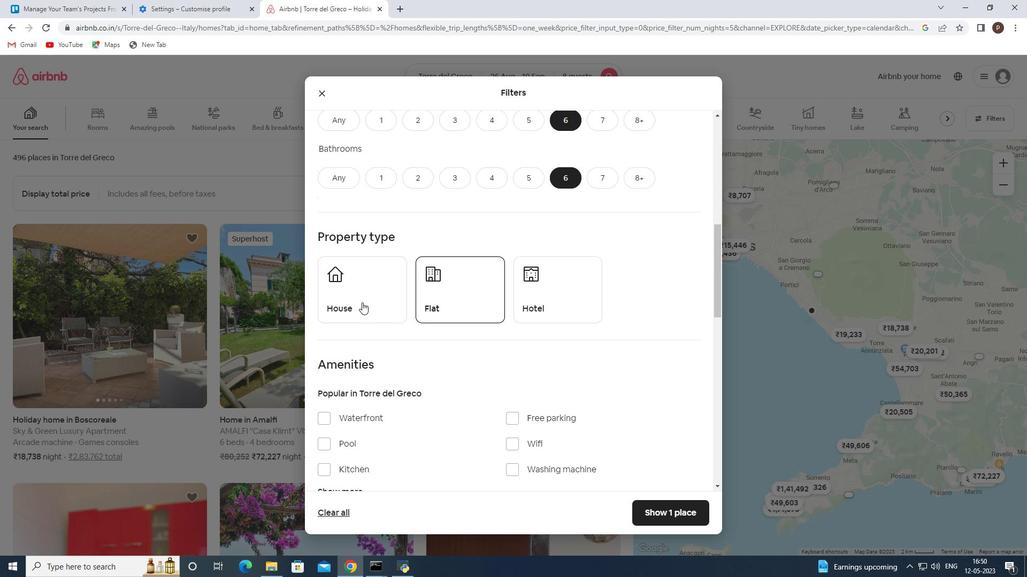 
Action: Mouse pressed left at (362, 293)
Screenshot: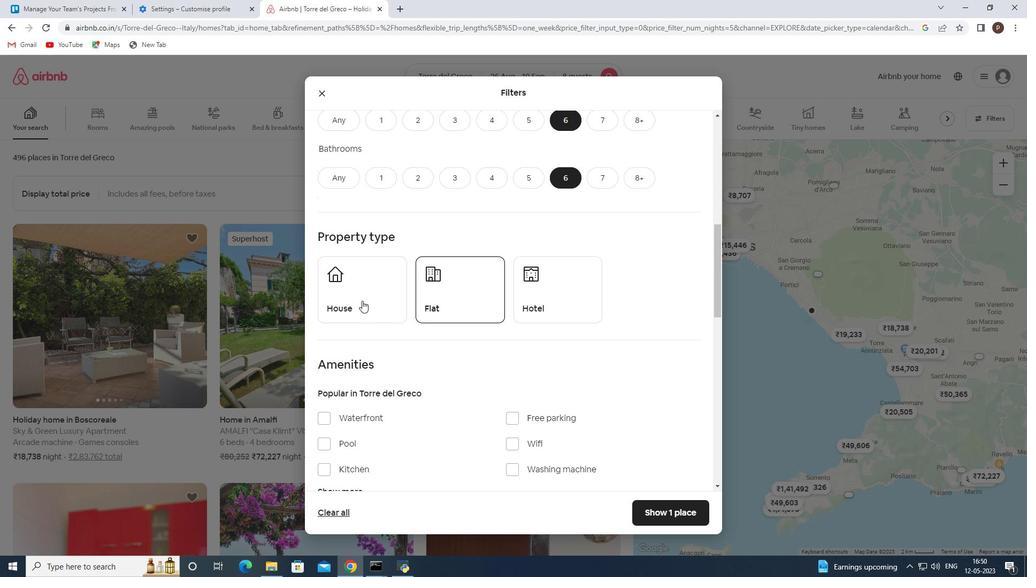 
Action: Mouse moved to (478, 292)
Screenshot: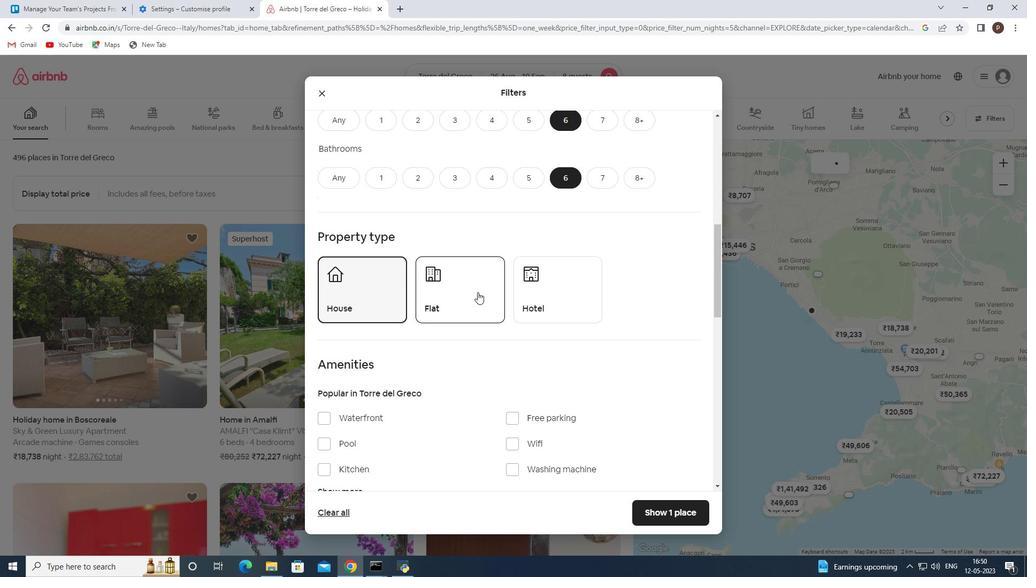 
Action: Mouse pressed left at (478, 292)
Screenshot: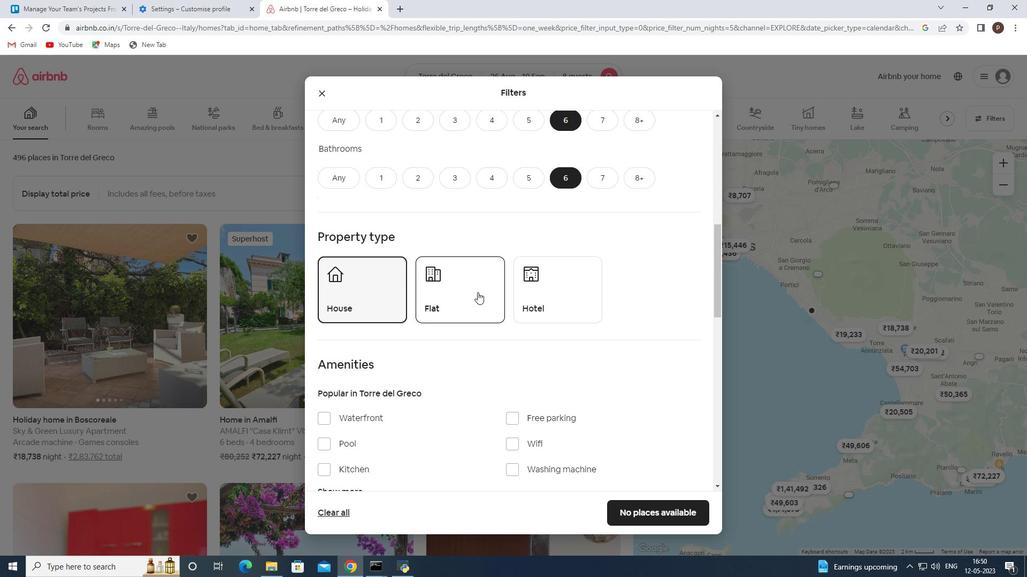 
Action: Mouse moved to (555, 321)
Screenshot: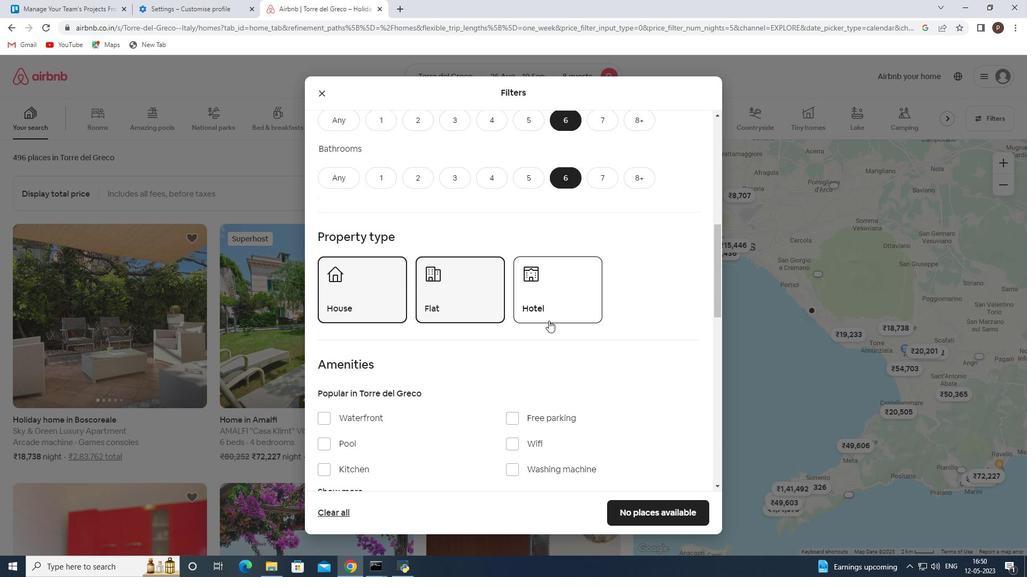 
Action: Mouse scrolled (555, 320) with delta (0, 0)
Screenshot: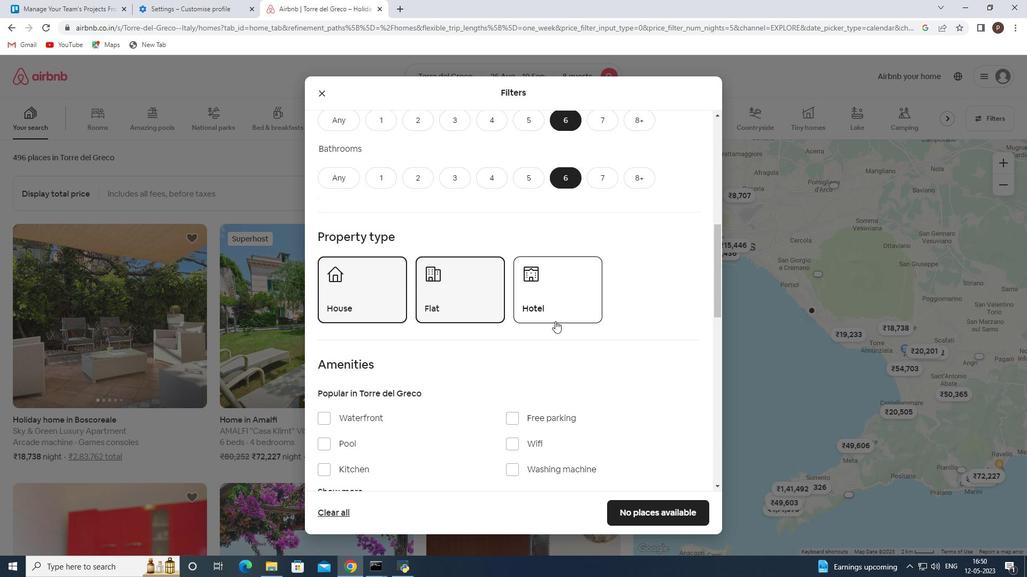 
Action: Mouse moved to (555, 321)
Screenshot: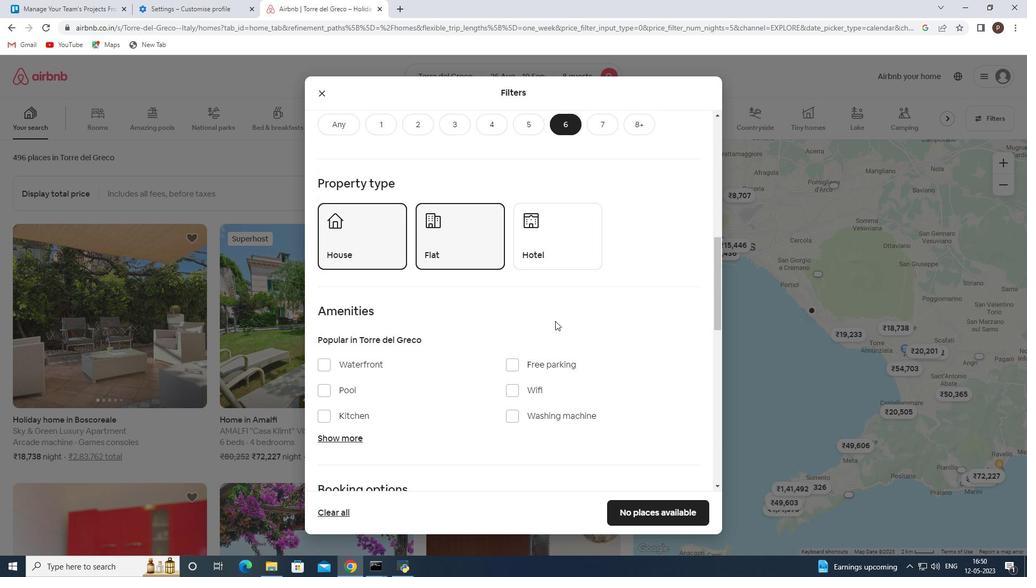 
Action: Mouse scrolled (555, 320) with delta (0, 0)
Screenshot: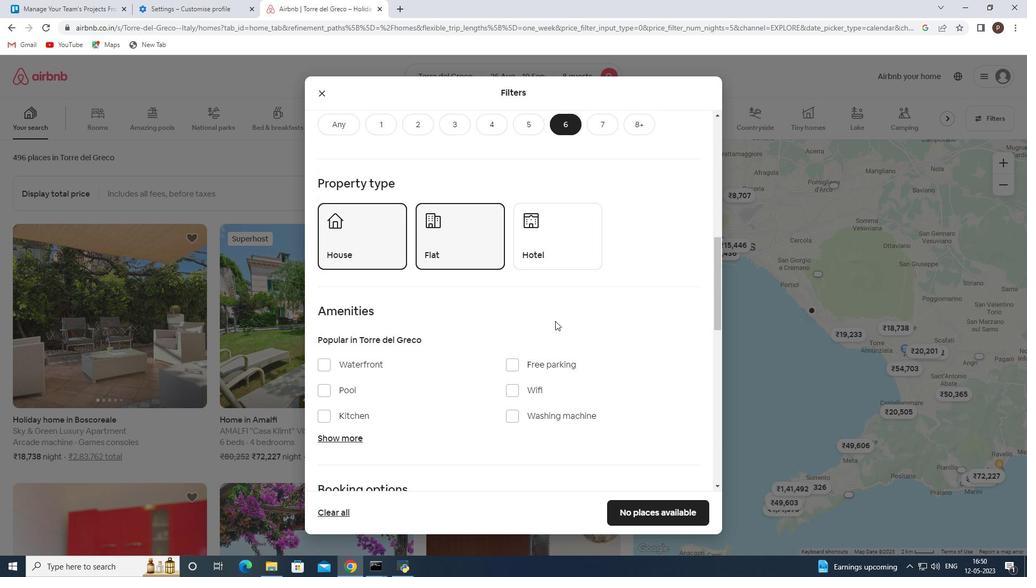 
Action: Mouse moved to (512, 345)
Screenshot: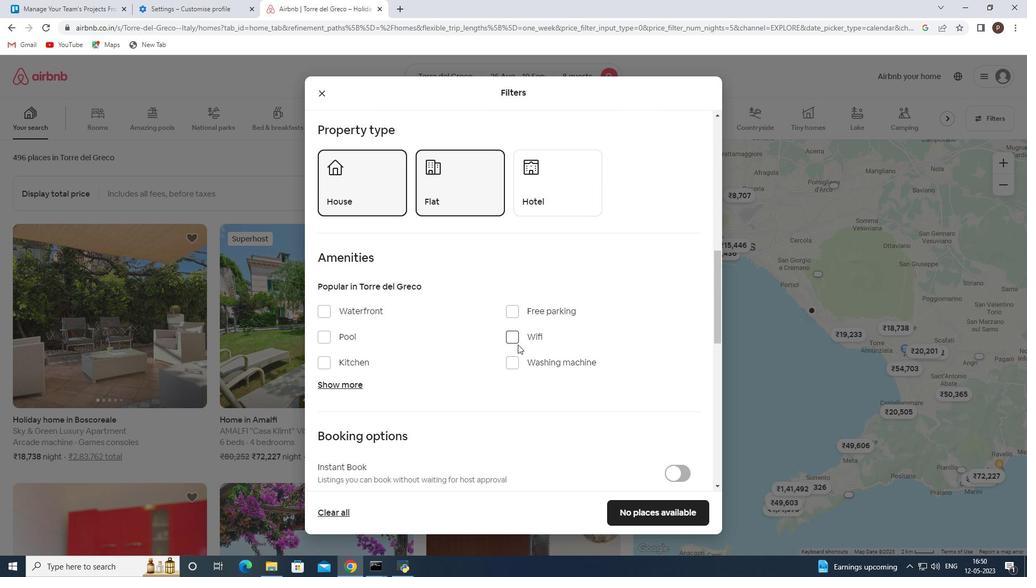 
Action: Mouse pressed left at (512, 345)
Screenshot: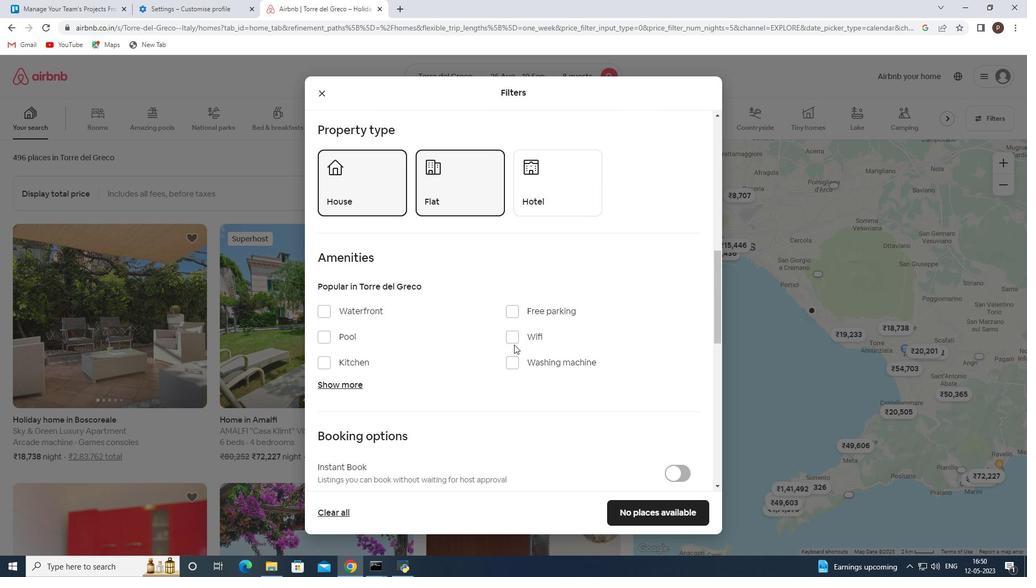 
Action: Mouse moved to (510, 339)
Screenshot: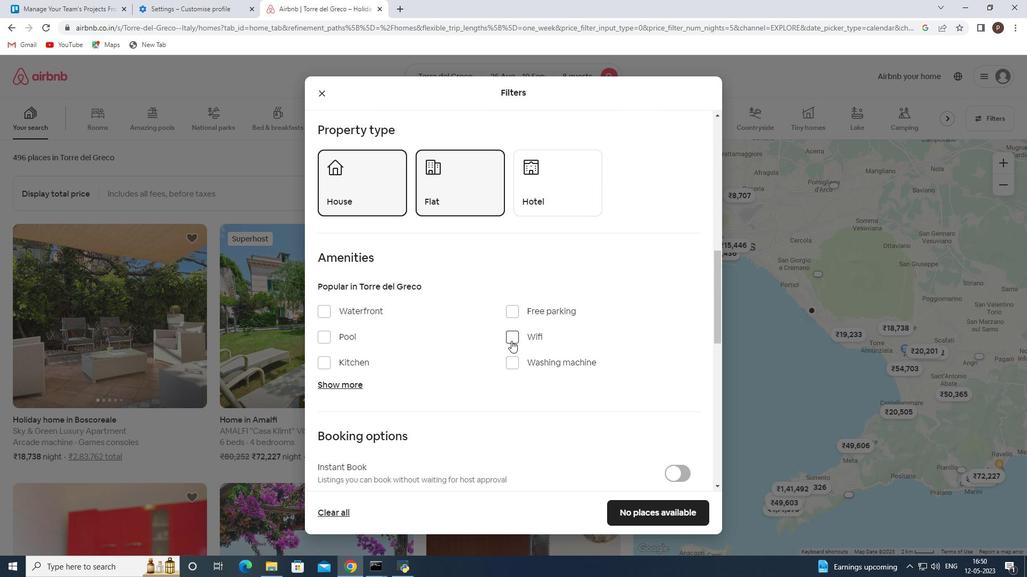 
Action: Mouse pressed left at (510, 339)
Screenshot: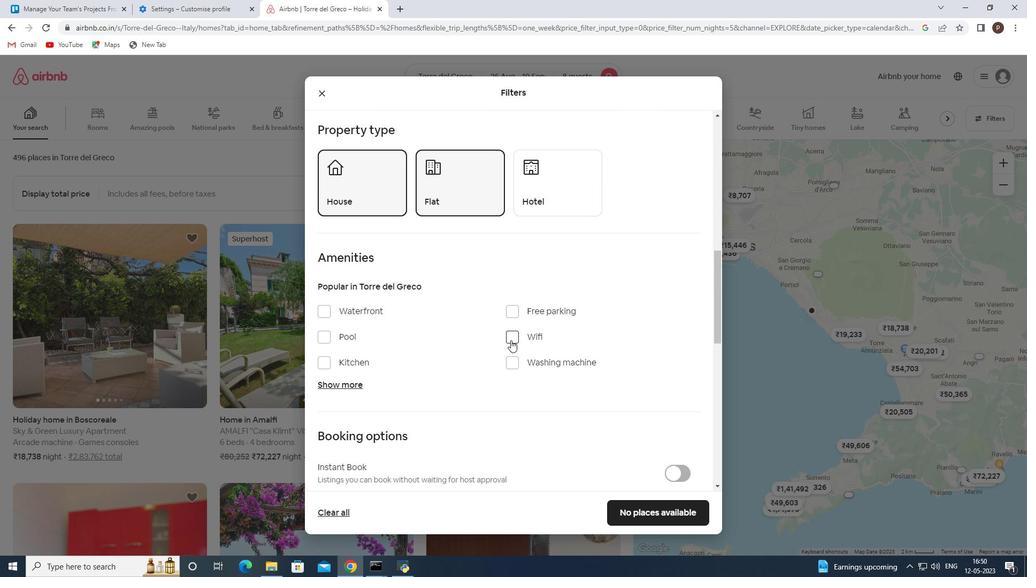 
Action: Mouse moved to (516, 309)
Screenshot: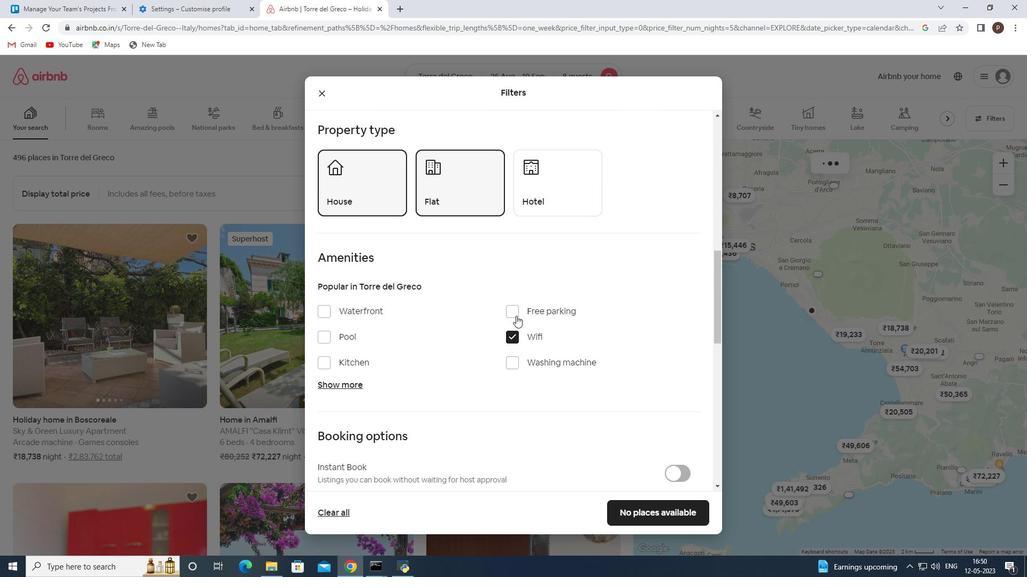
Action: Mouse pressed left at (516, 309)
Screenshot: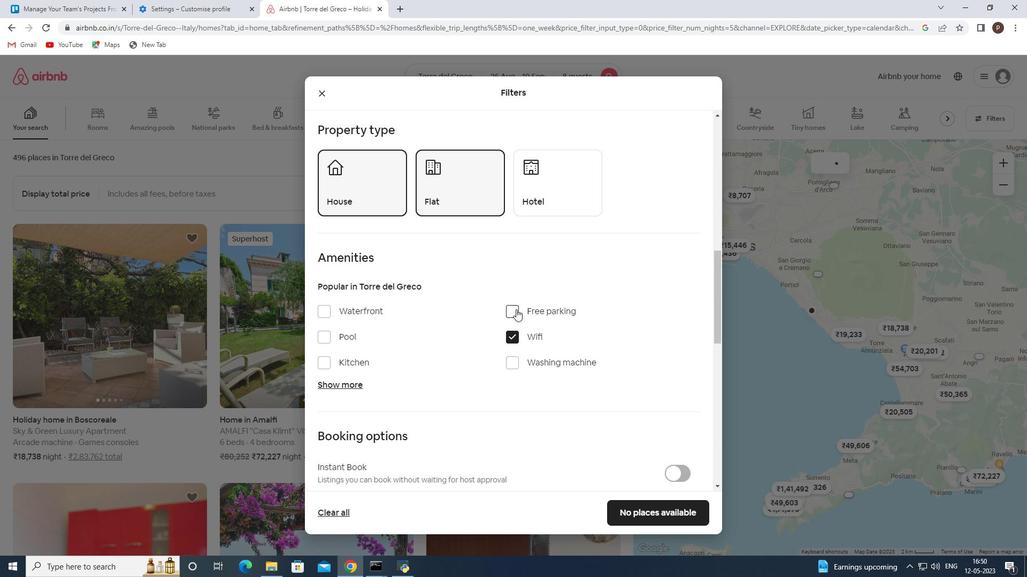 
Action: Mouse moved to (349, 383)
Screenshot: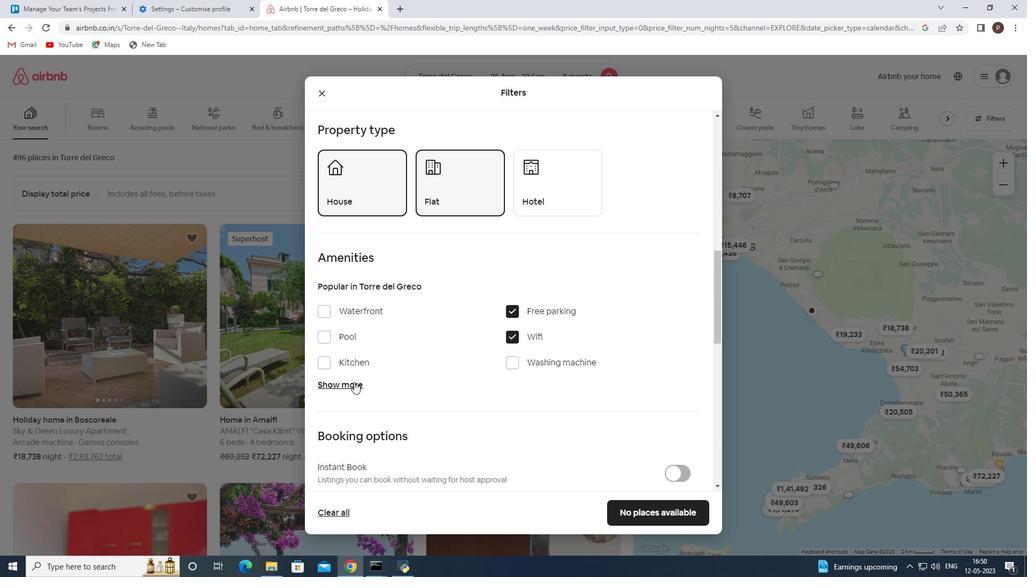 
Action: Mouse pressed left at (349, 383)
Screenshot: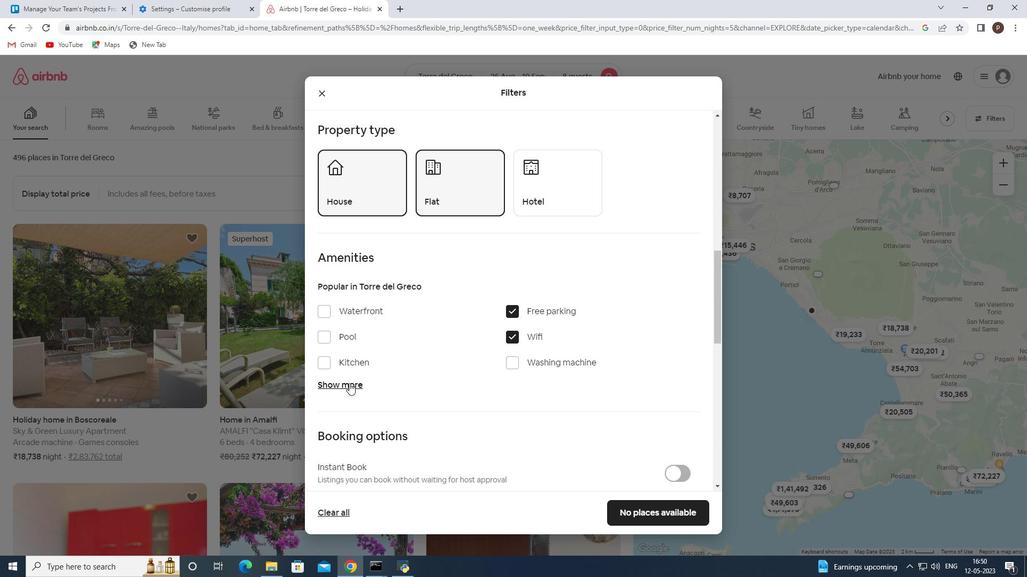 
Action: Mouse moved to (394, 381)
Screenshot: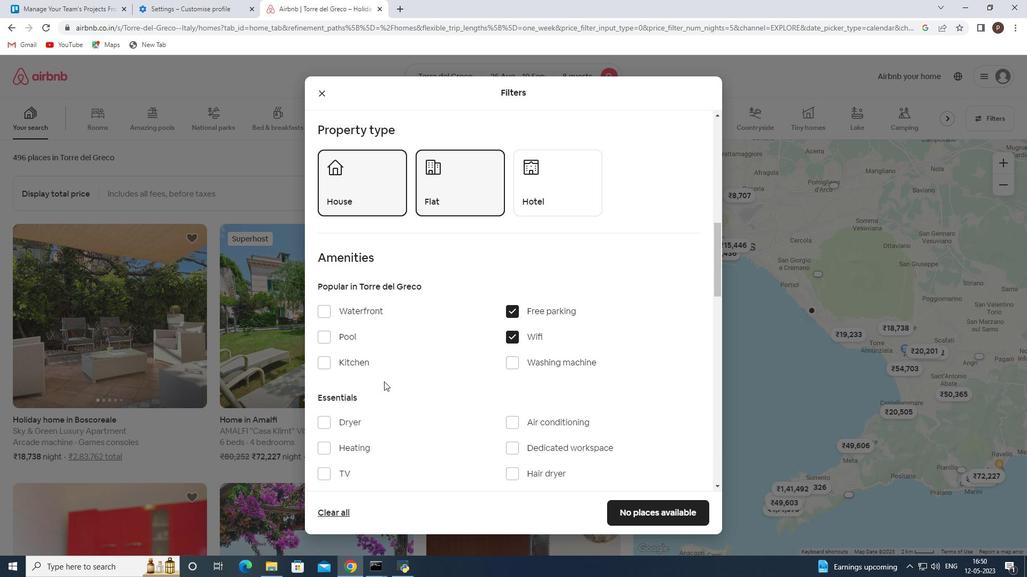 
Action: Mouse scrolled (394, 381) with delta (0, 0)
Screenshot: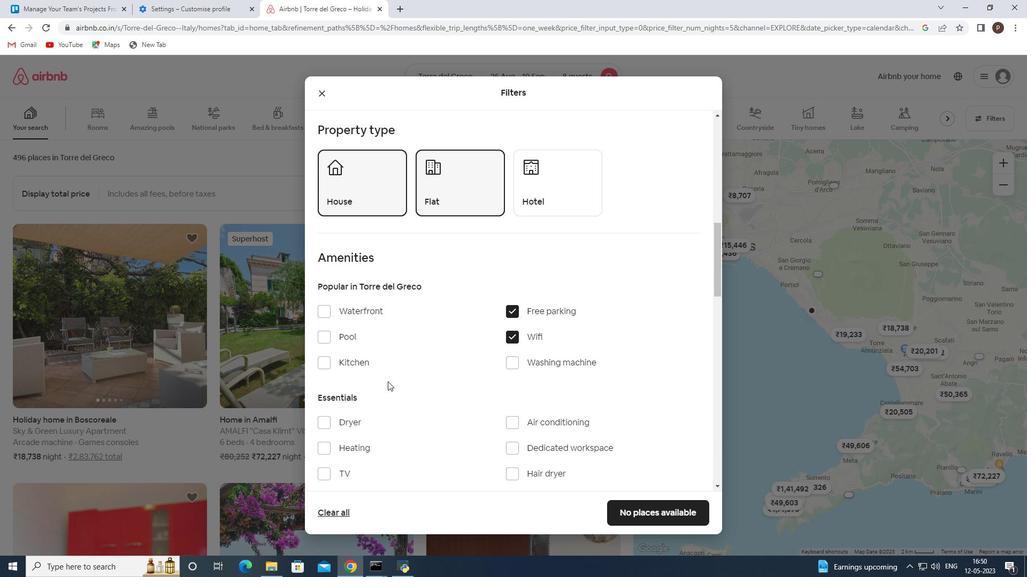 
Action: Mouse scrolled (394, 381) with delta (0, 0)
Screenshot: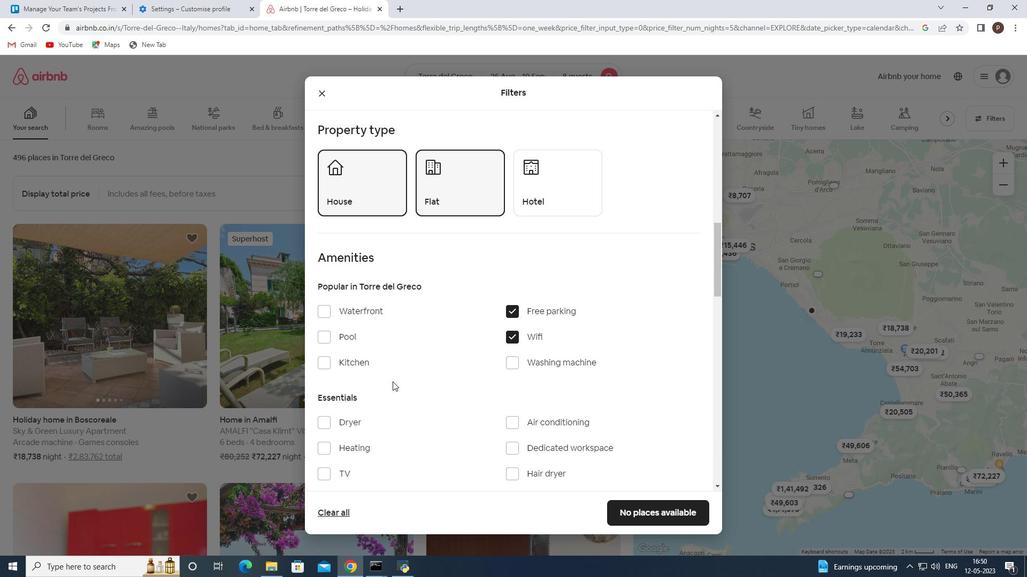 
Action: Mouse moved to (328, 368)
Screenshot: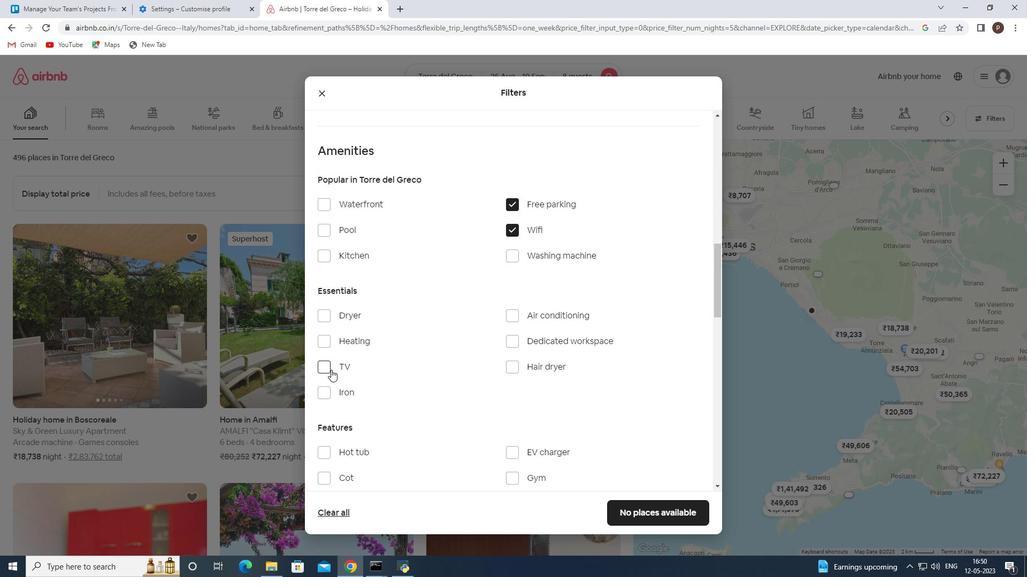 
Action: Mouse pressed left at (328, 368)
Screenshot: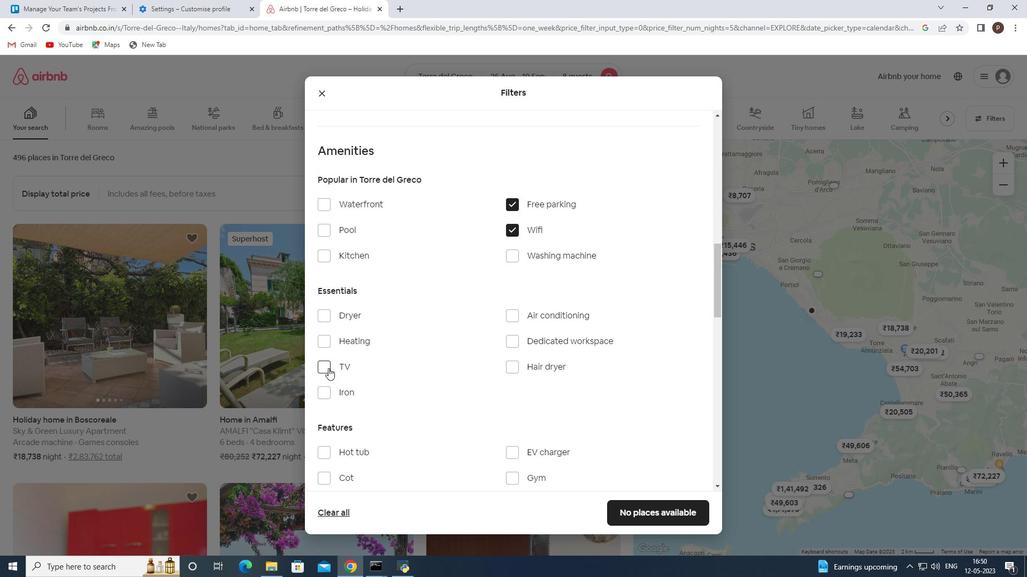 
Action: Mouse moved to (453, 369)
Screenshot: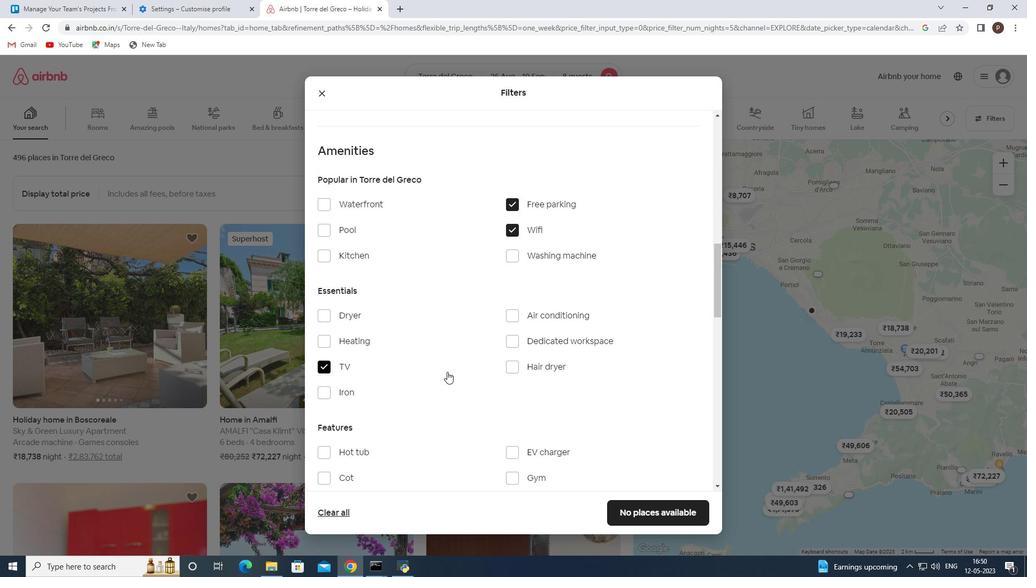 
Action: Mouse scrolled (453, 369) with delta (0, 0)
Screenshot: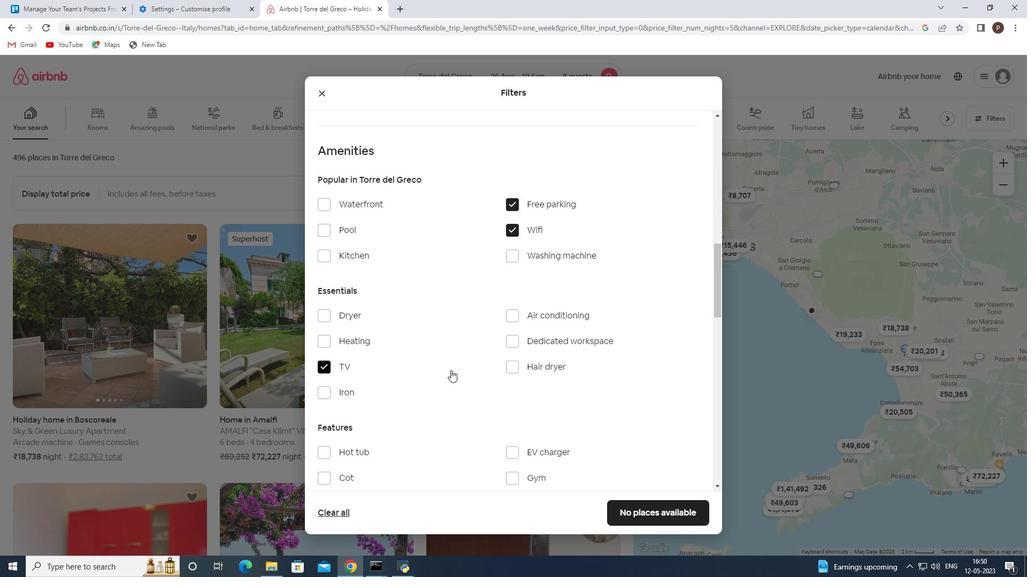 
Action: Mouse scrolled (453, 369) with delta (0, 0)
Screenshot: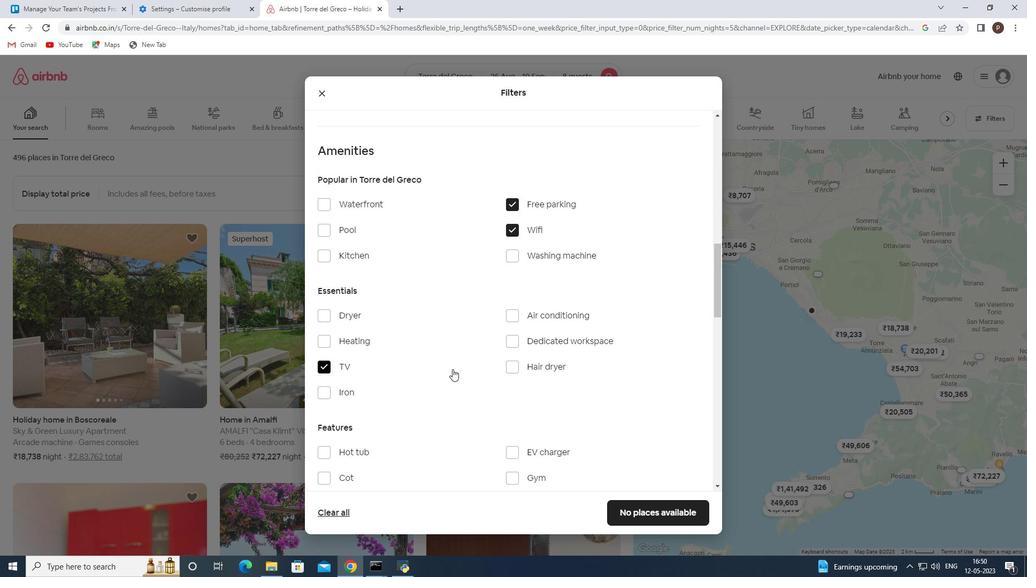 
Action: Mouse moved to (521, 373)
Screenshot: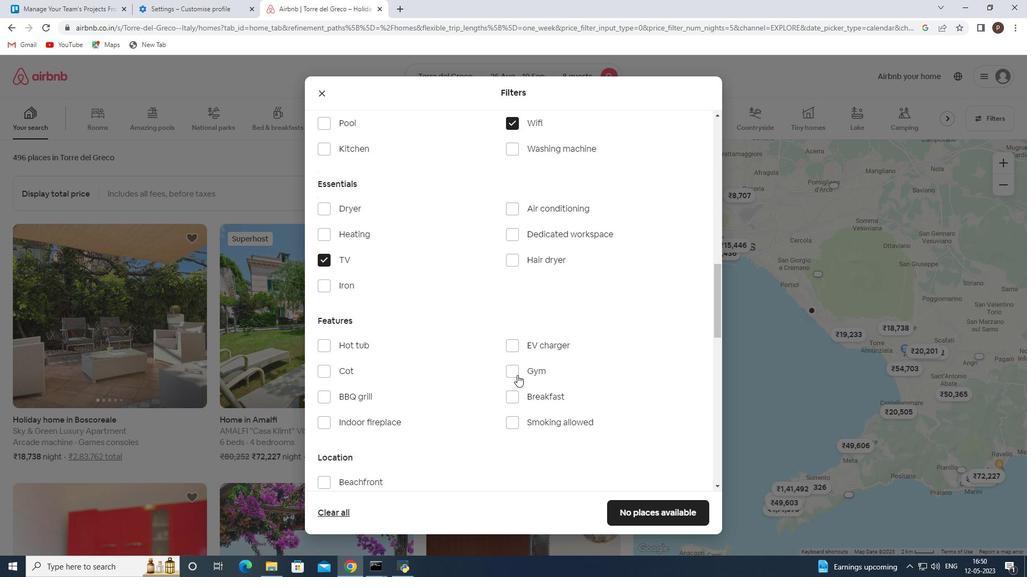 
Action: Mouse pressed left at (521, 373)
Screenshot: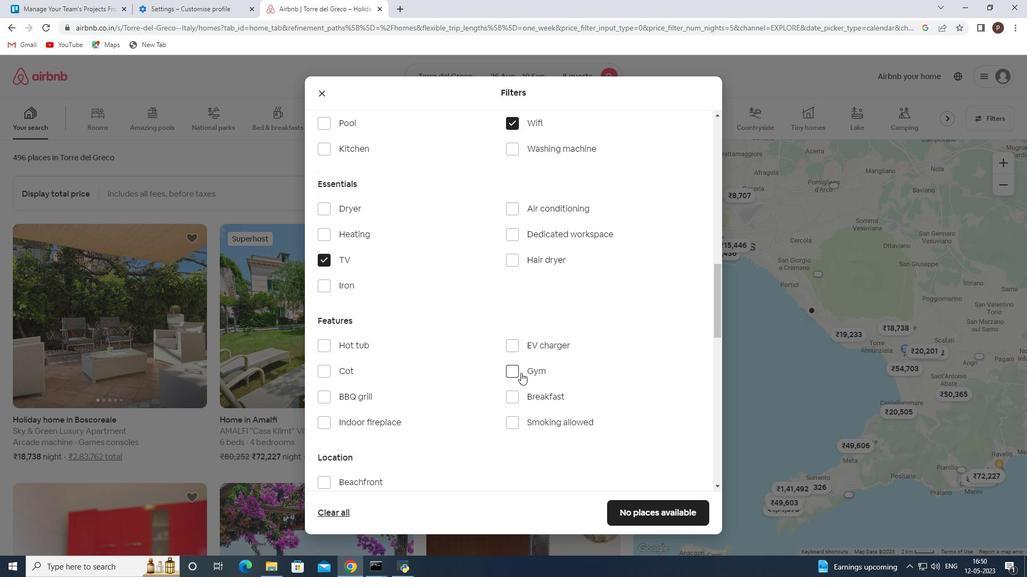 
Action: Mouse moved to (512, 393)
Screenshot: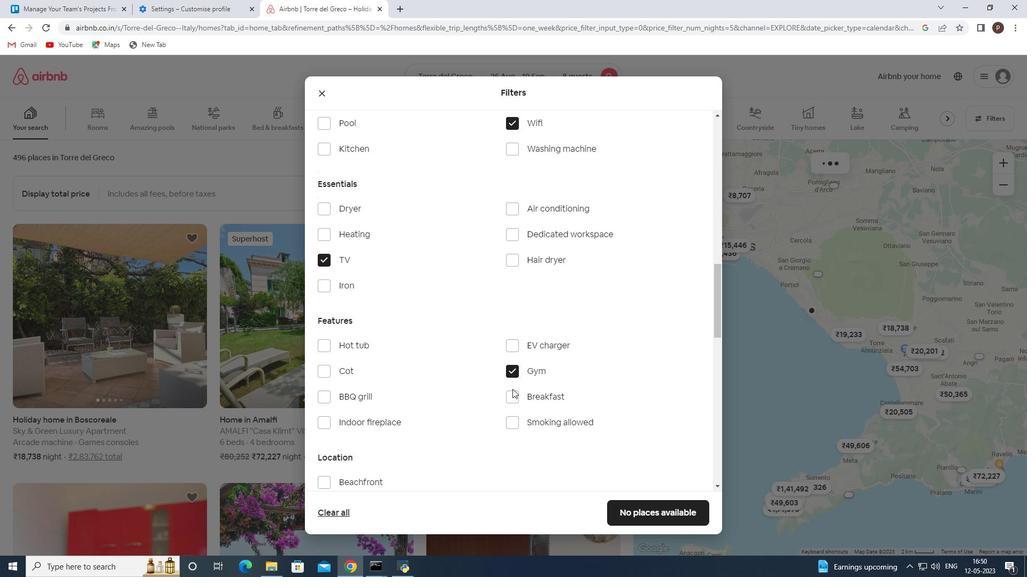 
Action: Mouse pressed left at (512, 393)
Screenshot: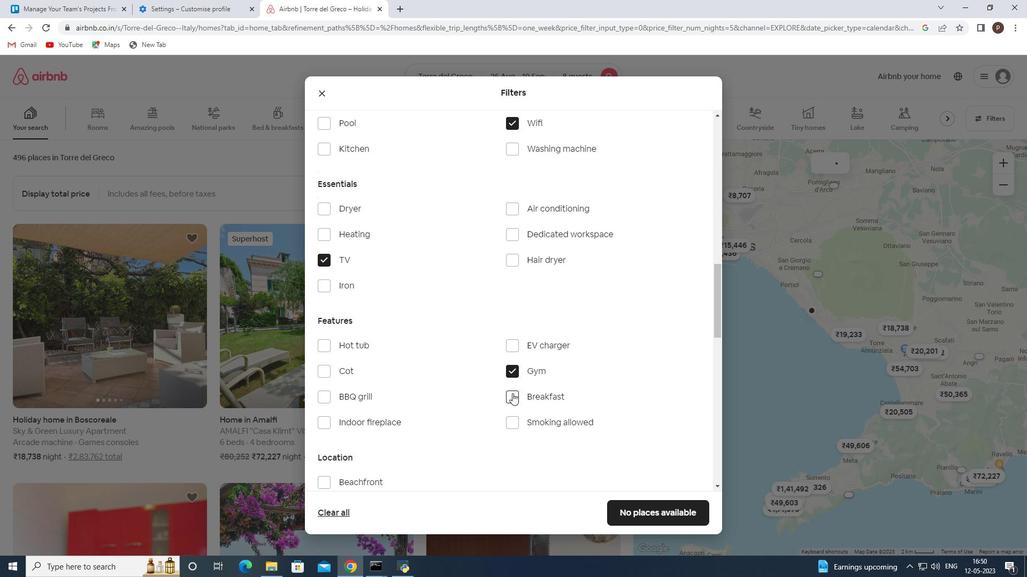 
Action: Mouse moved to (472, 389)
Screenshot: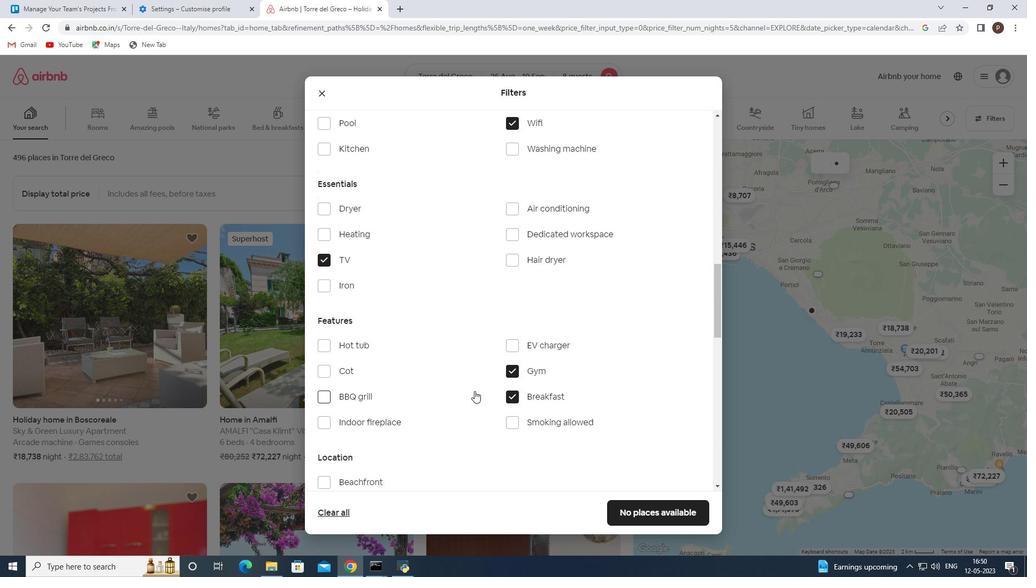 
Action: Mouse scrolled (472, 388) with delta (0, 0)
Screenshot: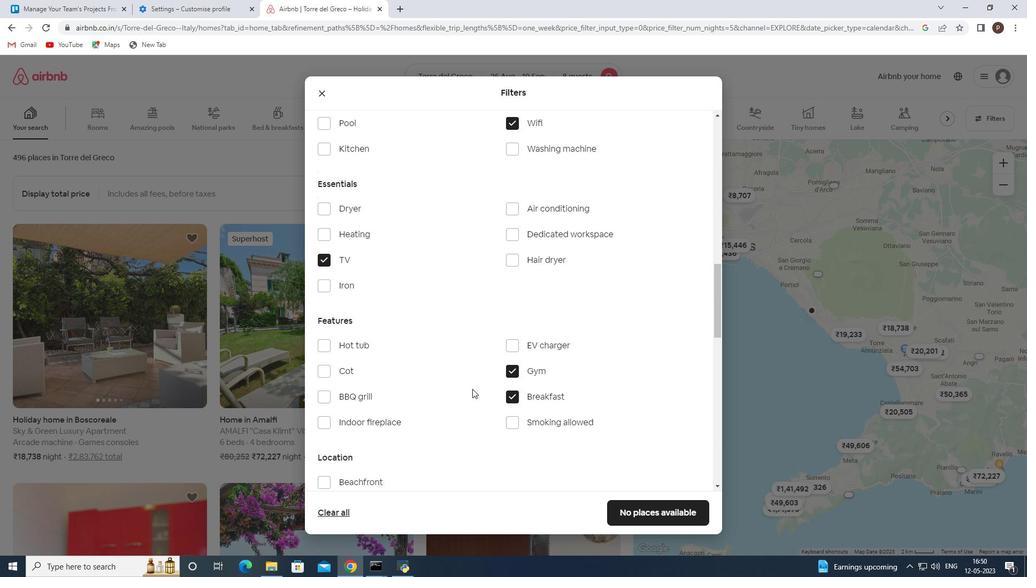 
Action: Mouse scrolled (472, 388) with delta (0, 0)
Screenshot: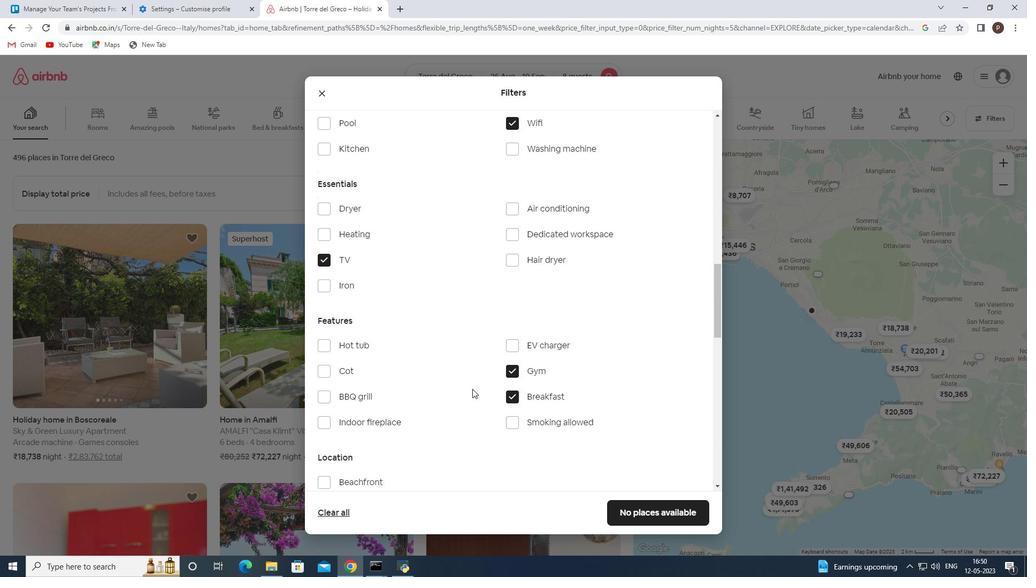 
Action: Mouse moved to (448, 363)
Screenshot: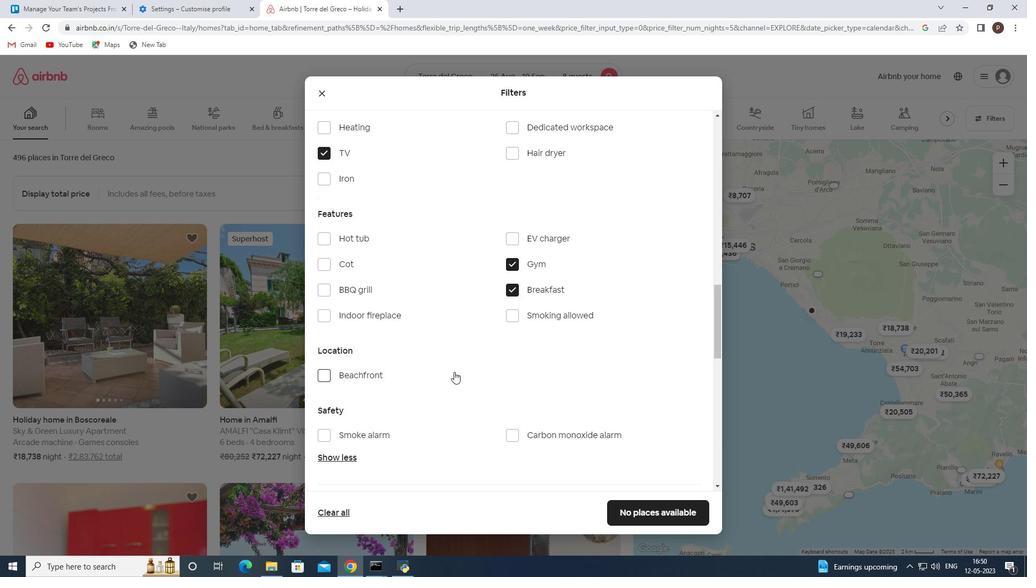 
Action: Mouse scrolled (448, 362) with delta (0, 0)
Screenshot: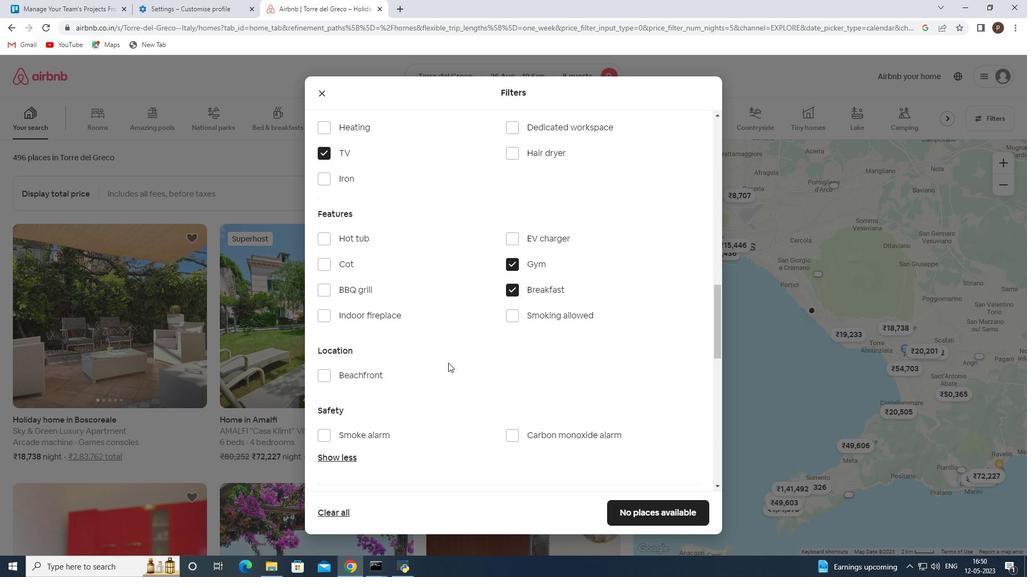 
Action: Mouse scrolled (448, 362) with delta (0, 0)
Screenshot: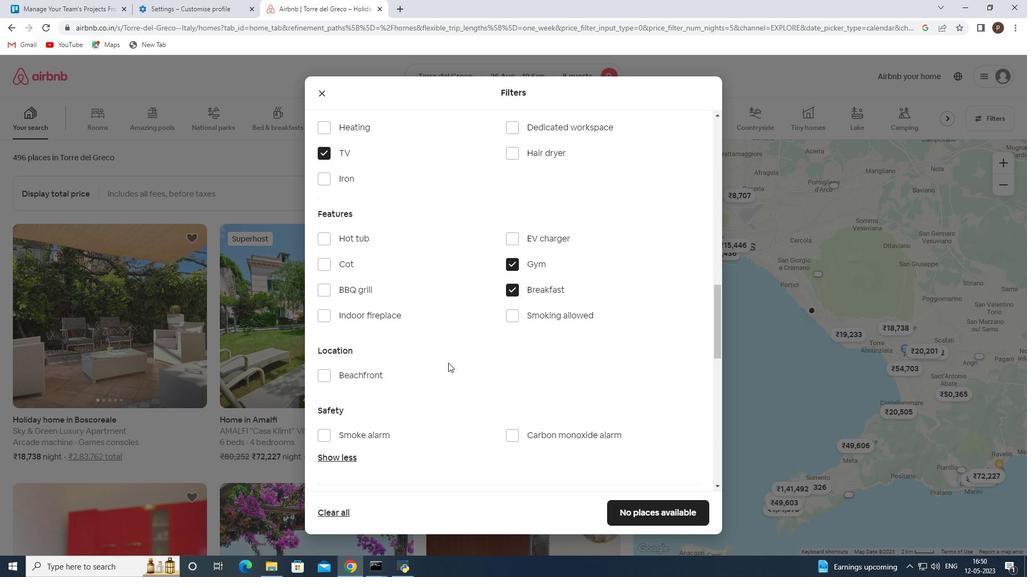
Action: Mouse scrolled (448, 362) with delta (0, 0)
Screenshot: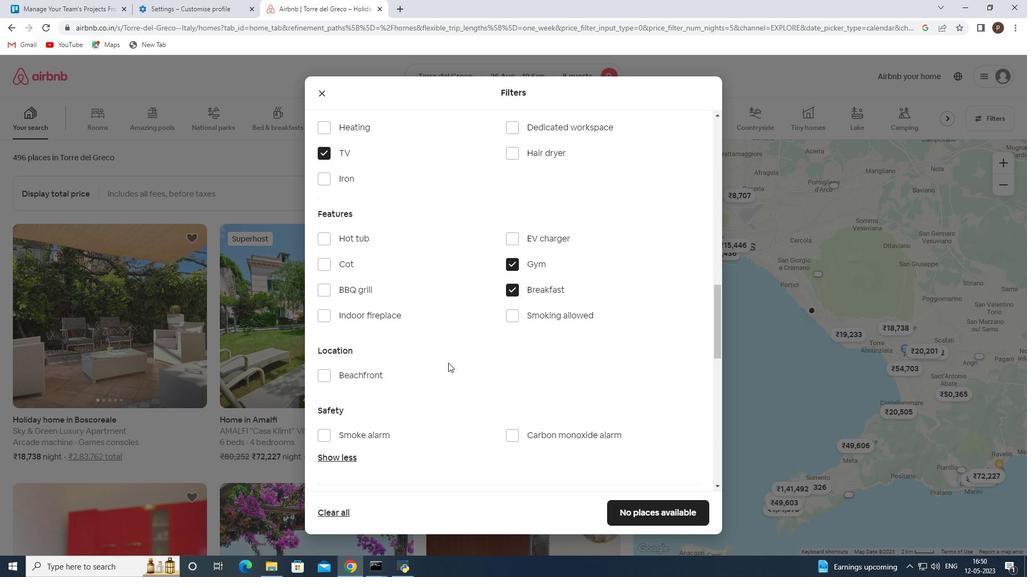
Action: Mouse scrolled (448, 362) with delta (0, 0)
Screenshot: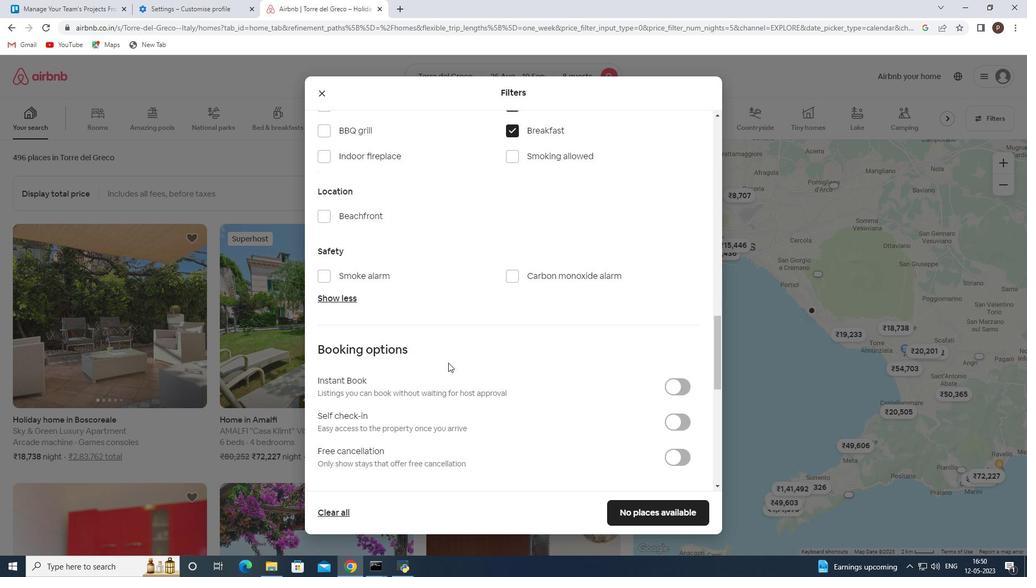 
Action: Mouse scrolled (448, 362) with delta (0, 0)
Screenshot: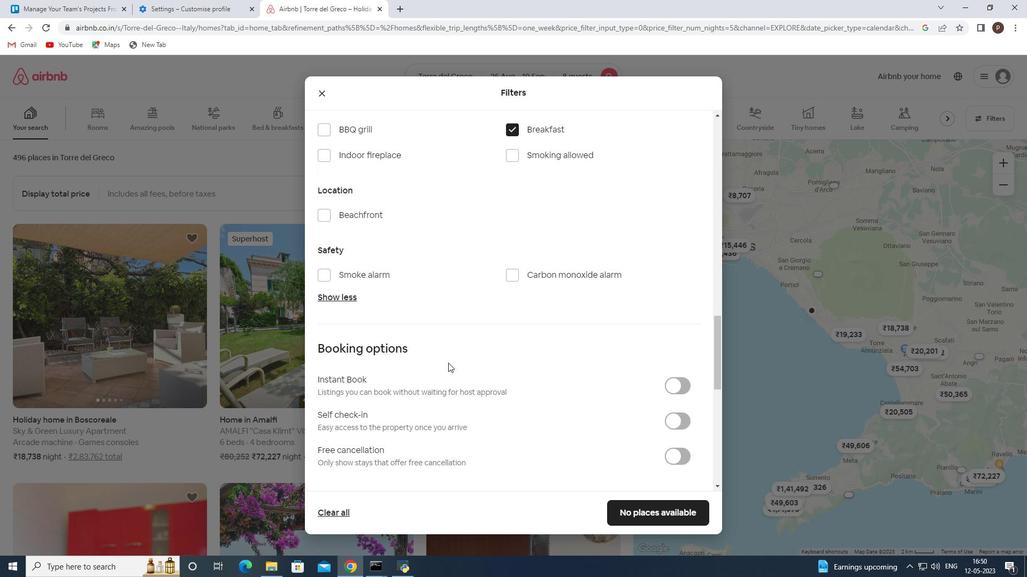 
Action: Mouse moved to (680, 314)
Screenshot: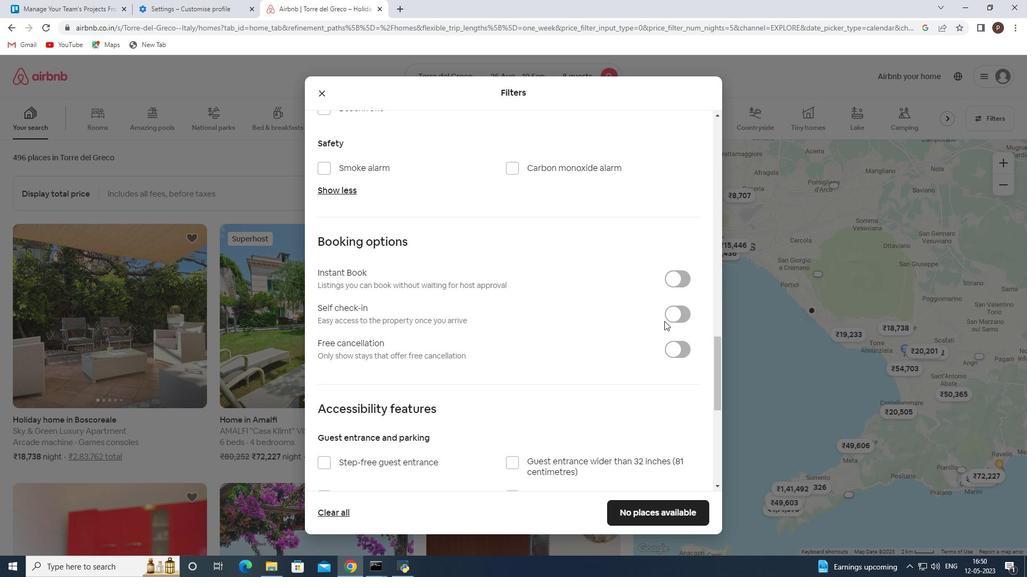 
Action: Mouse pressed left at (680, 314)
Screenshot: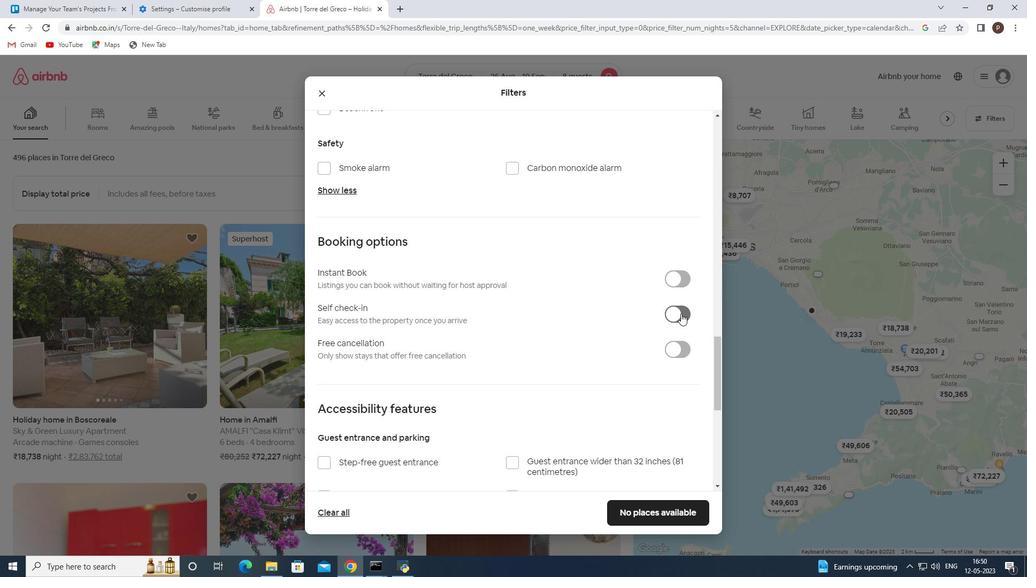 
Action: Mouse moved to (496, 348)
Screenshot: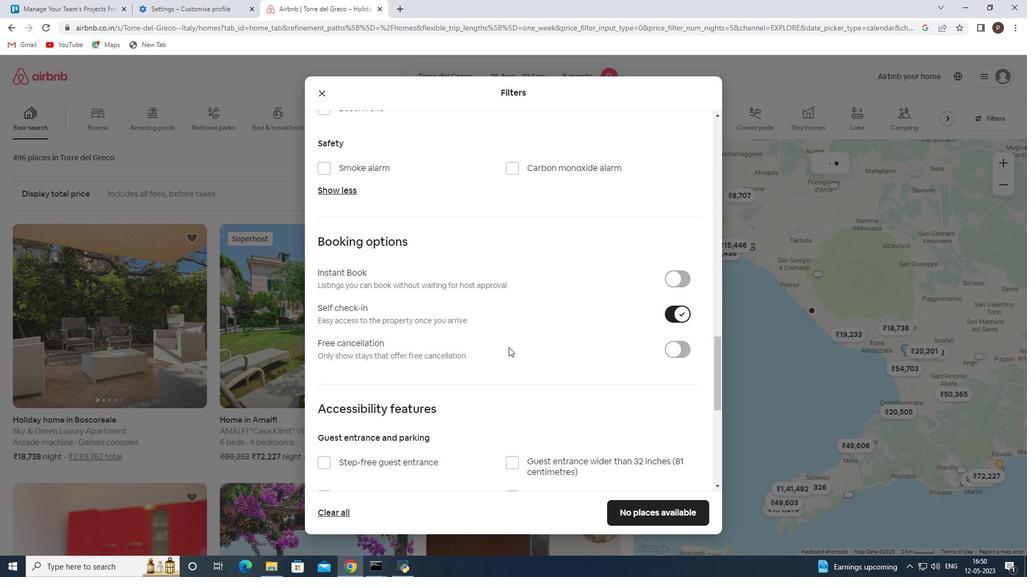 
Action: Mouse scrolled (496, 347) with delta (0, 0)
Screenshot: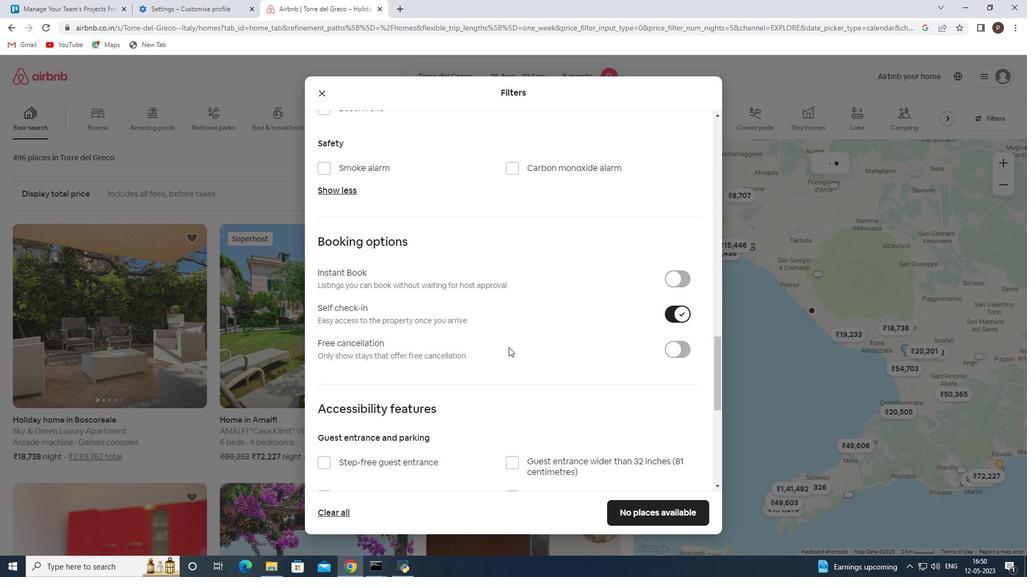 
Action: Mouse moved to (495, 348)
Screenshot: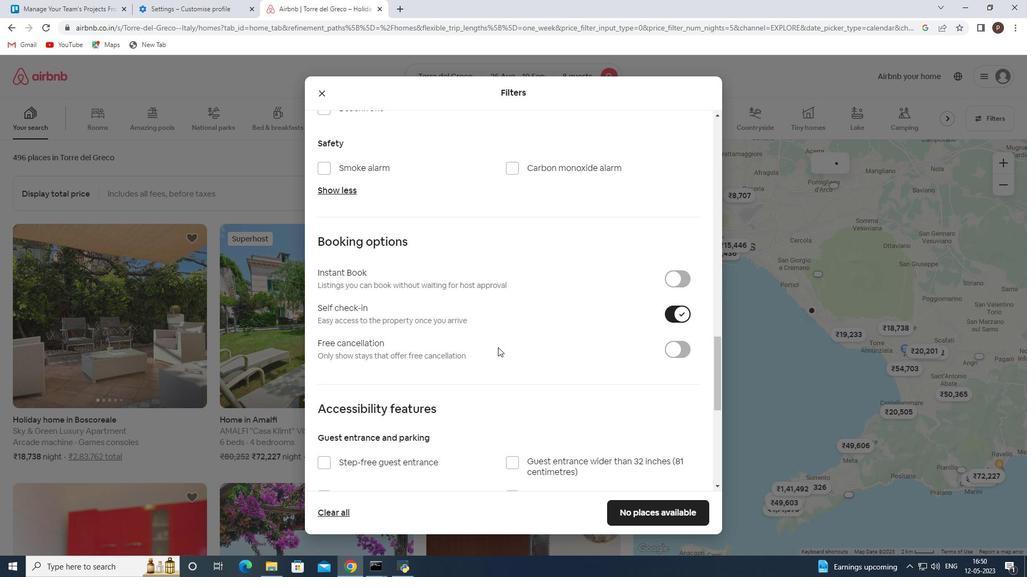 
Action: Mouse scrolled (495, 347) with delta (0, 0)
Screenshot: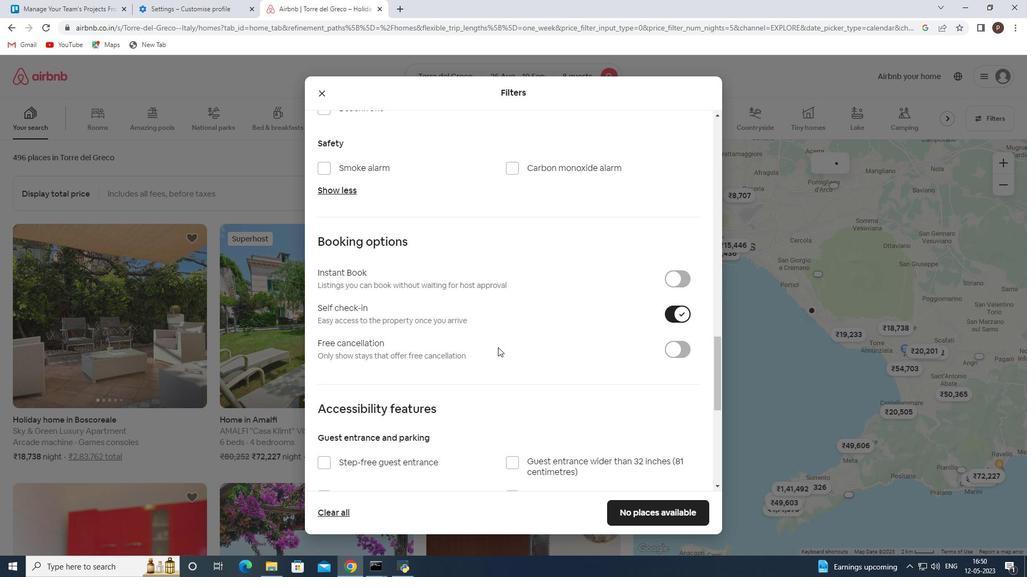 
Action: Mouse scrolled (495, 347) with delta (0, 0)
Screenshot: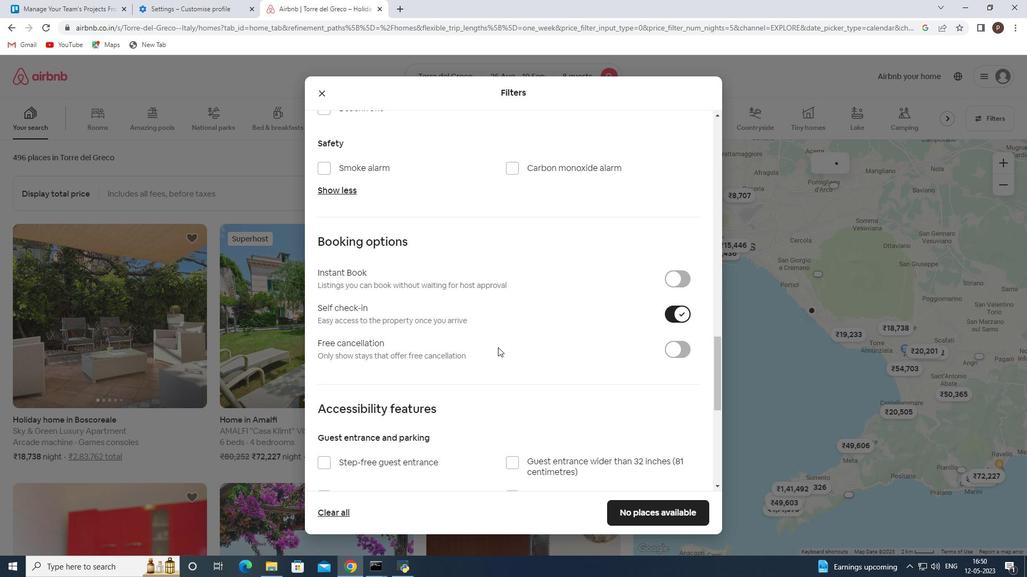 
Action: Mouse moved to (495, 349)
Screenshot: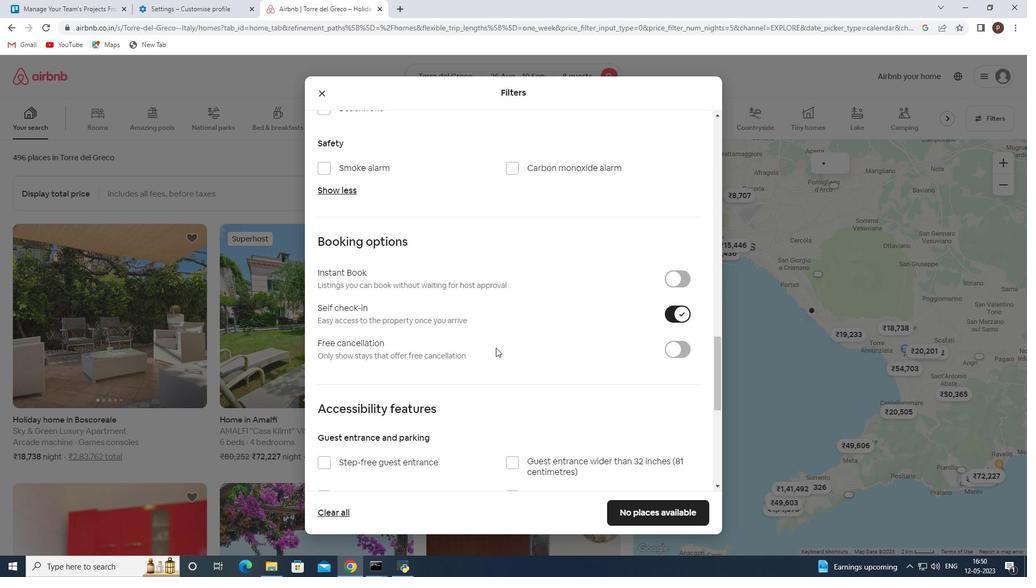 
Action: Mouse scrolled (495, 348) with delta (0, 0)
Screenshot: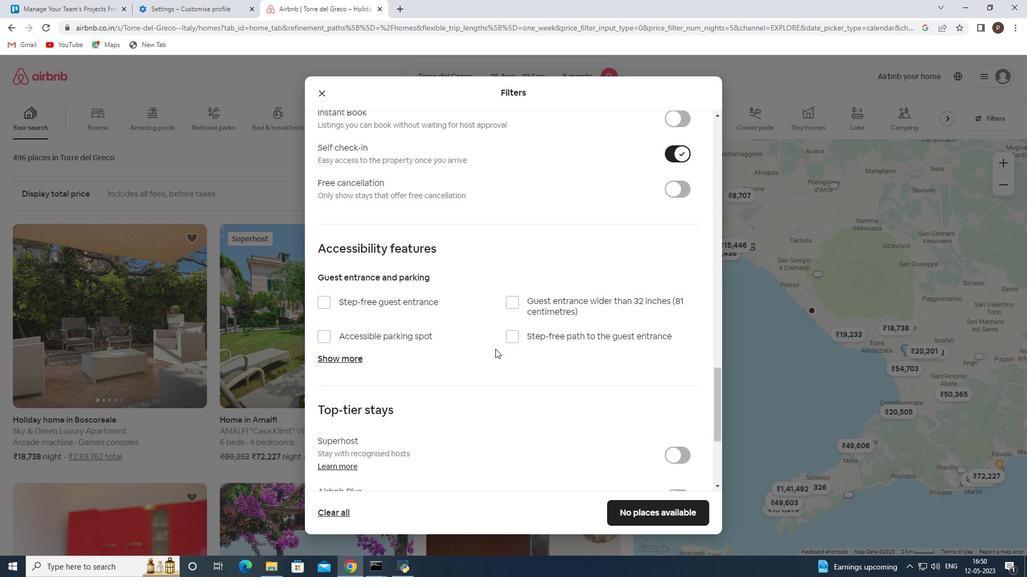 
Action: Mouse scrolled (495, 348) with delta (0, 0)
Screenshot: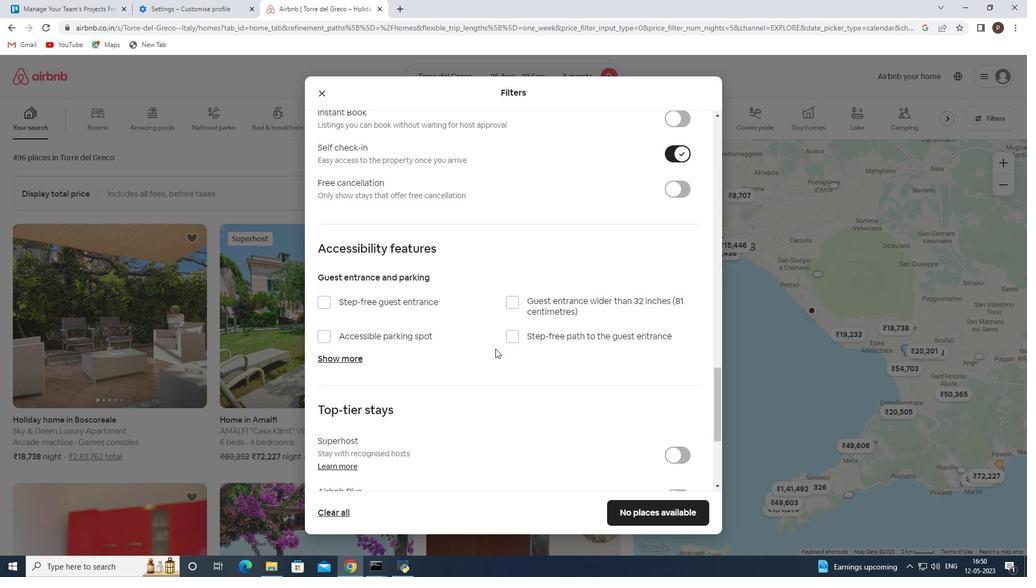 
Action: Mouse scrolled (495, 348) with delta (0, 0)
Screenshot: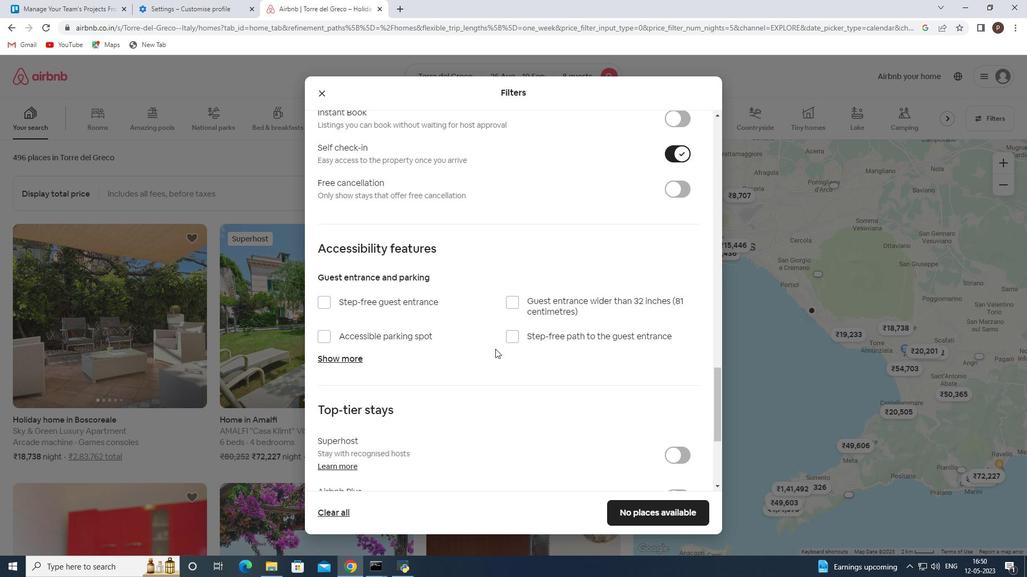 
Action: Mouse moved to (494, 349)
Screenshot: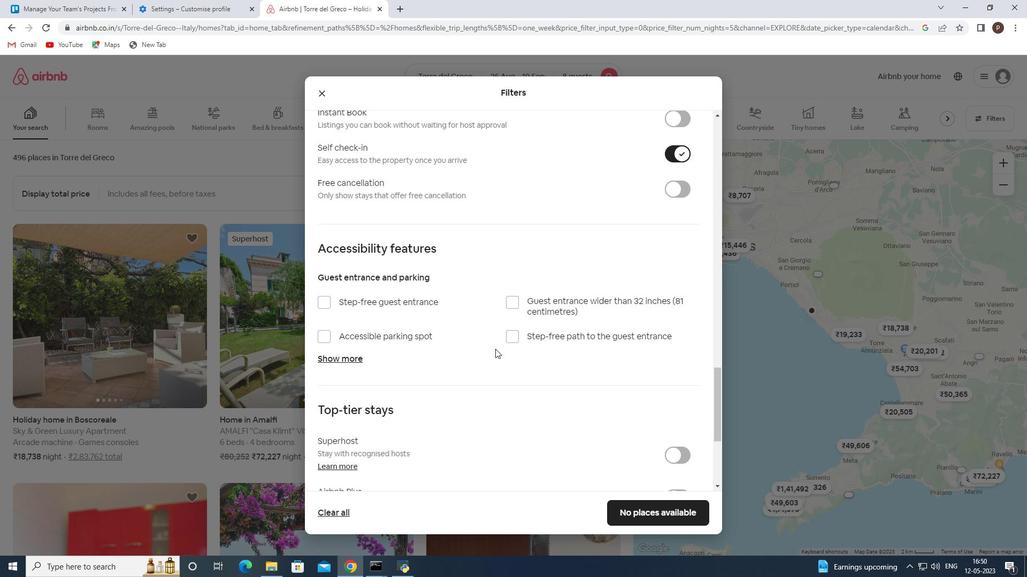 
Action: Mouse scrolled (494, 348) with delta (0, 0)
Screenshot: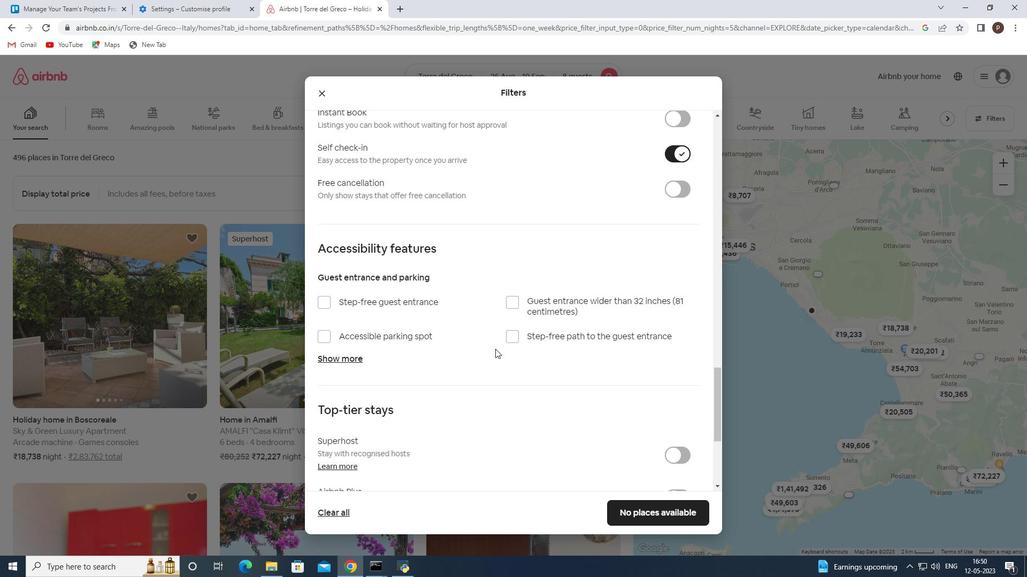
Action: Mouse scrolled (494, 348) with delta (0, 0)
Screenshot: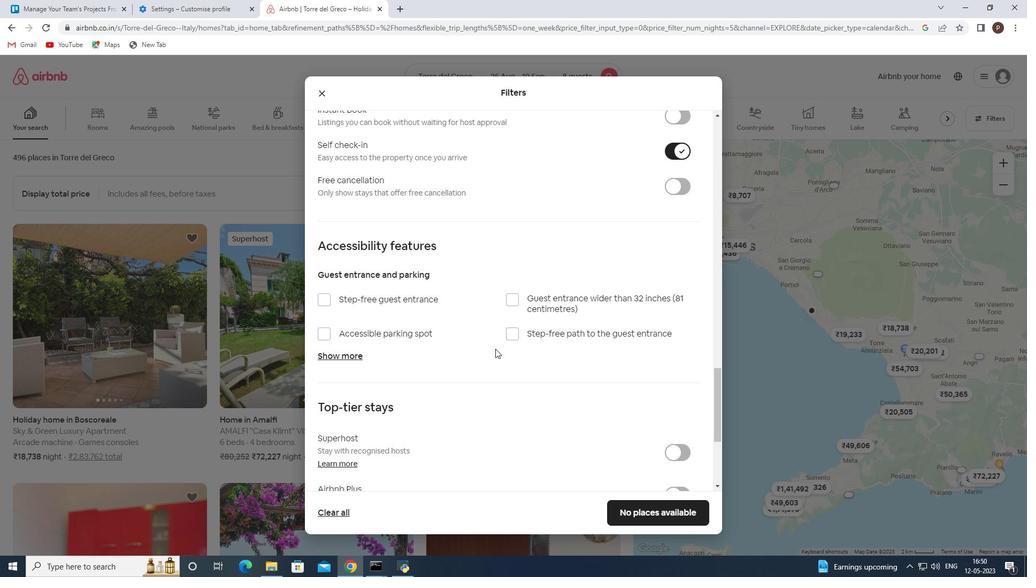 
Action: Mouse moved to (327, 417)
Screenshot: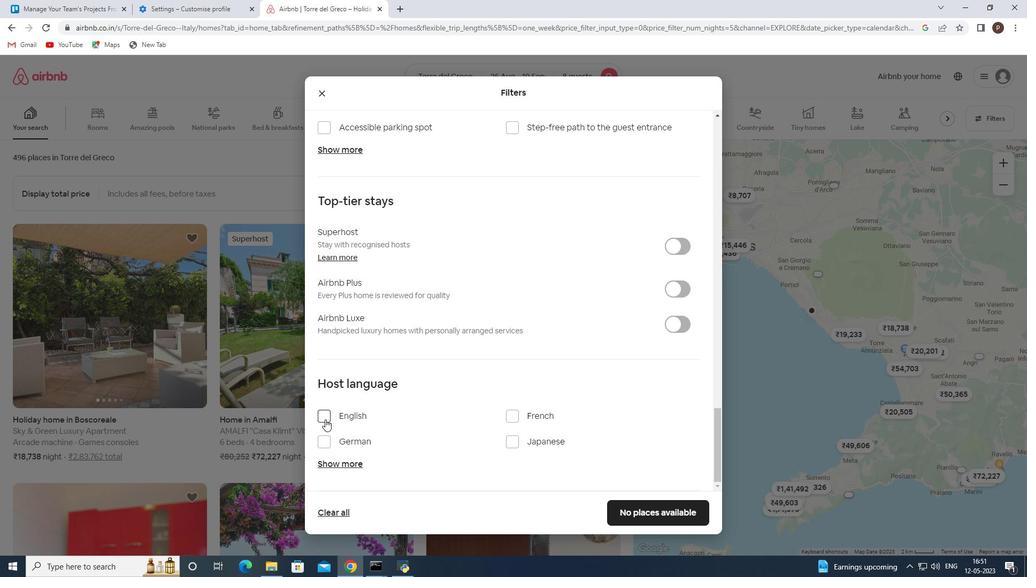 
Action: Mouse pressed left at (327, 417)
Screenshot: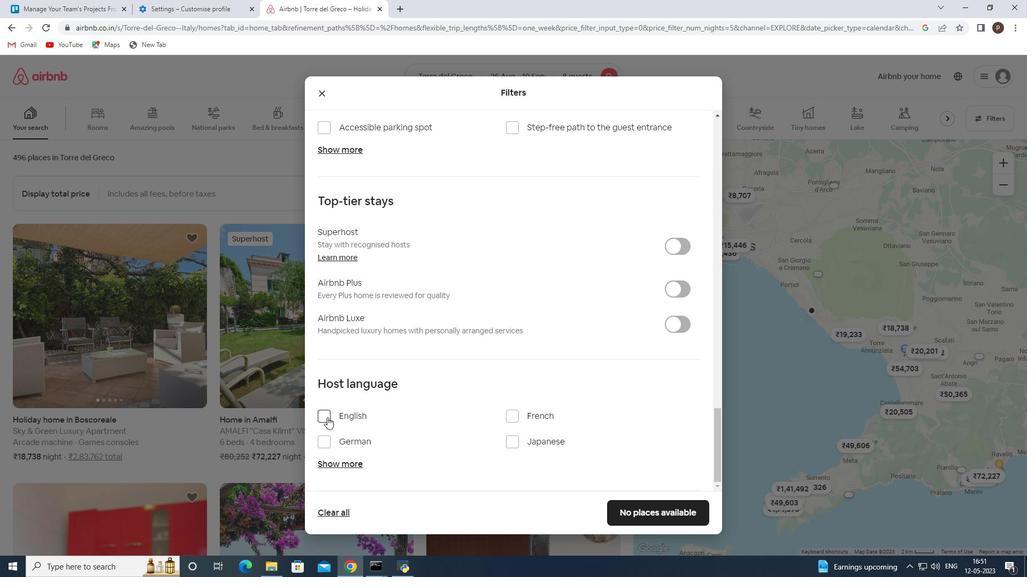 
Action: Mouse moved to (523, 439)
Screenshot: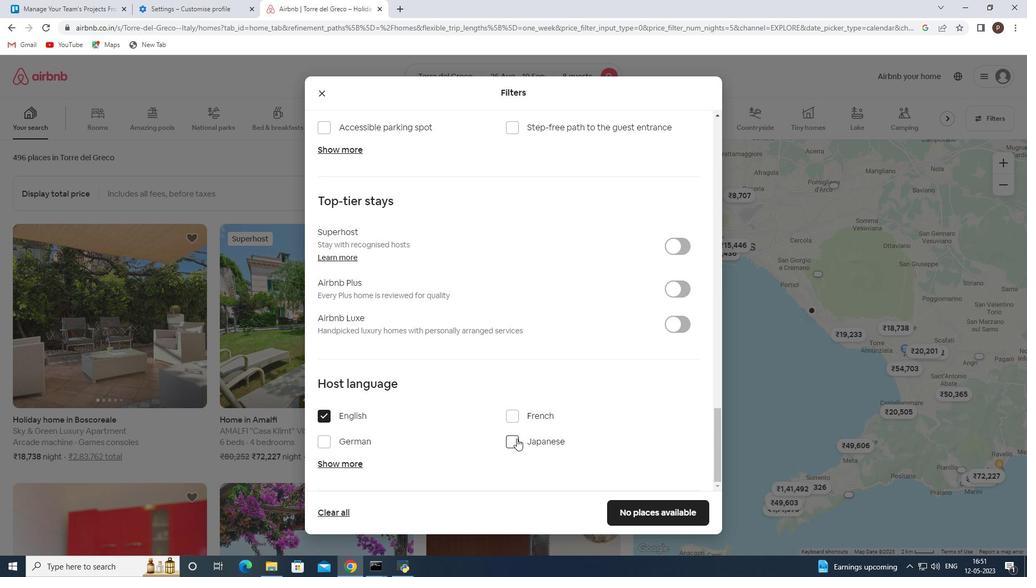 
Action: Mouse scrolled (523, 438) with delta (0, 0)
Screenshot: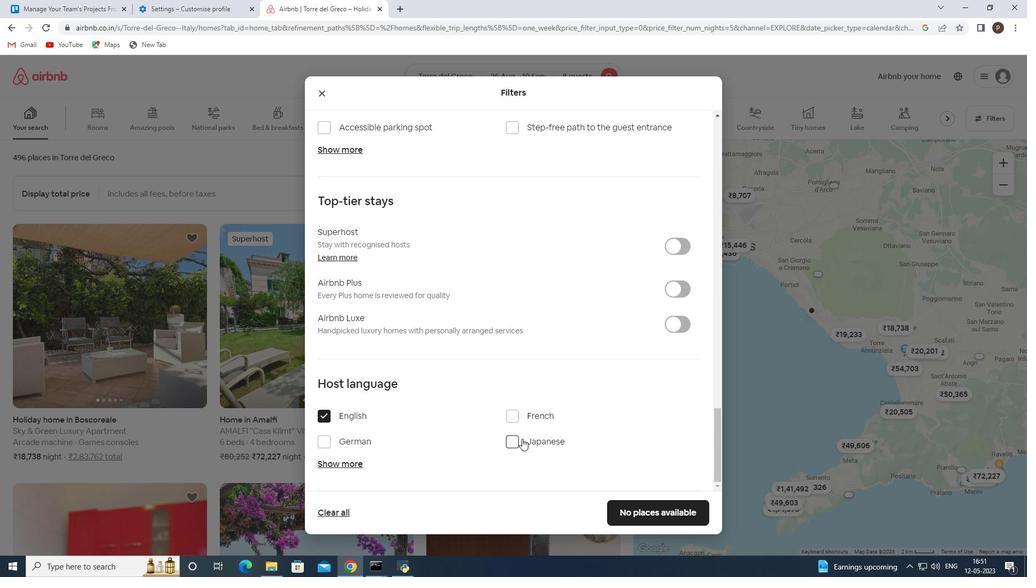 
Action: Mouse moved to (523, 439)
Screenshot: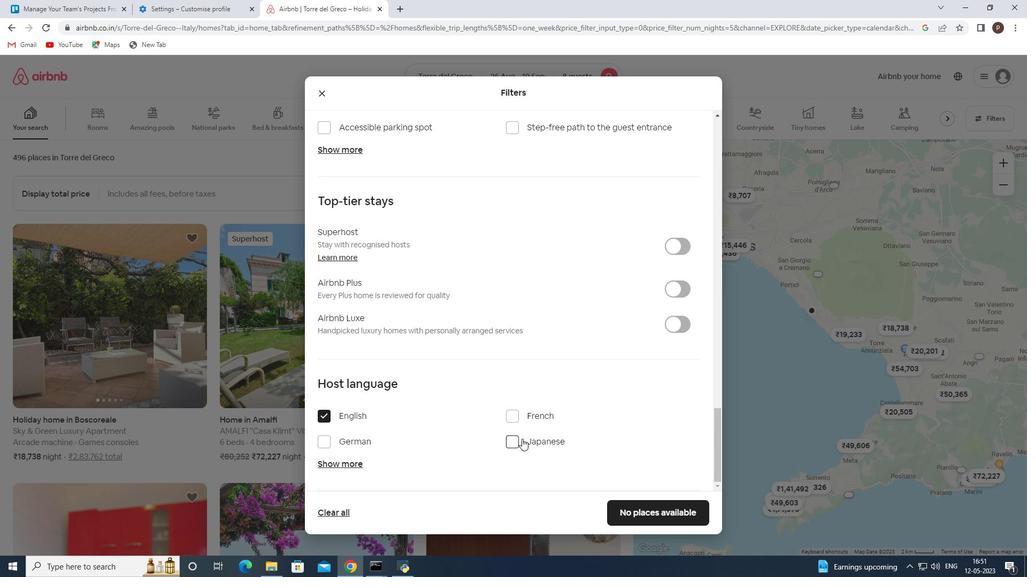 
Action: Mouse scrolled (523, 438) with delta (0, 0)
Screenshot: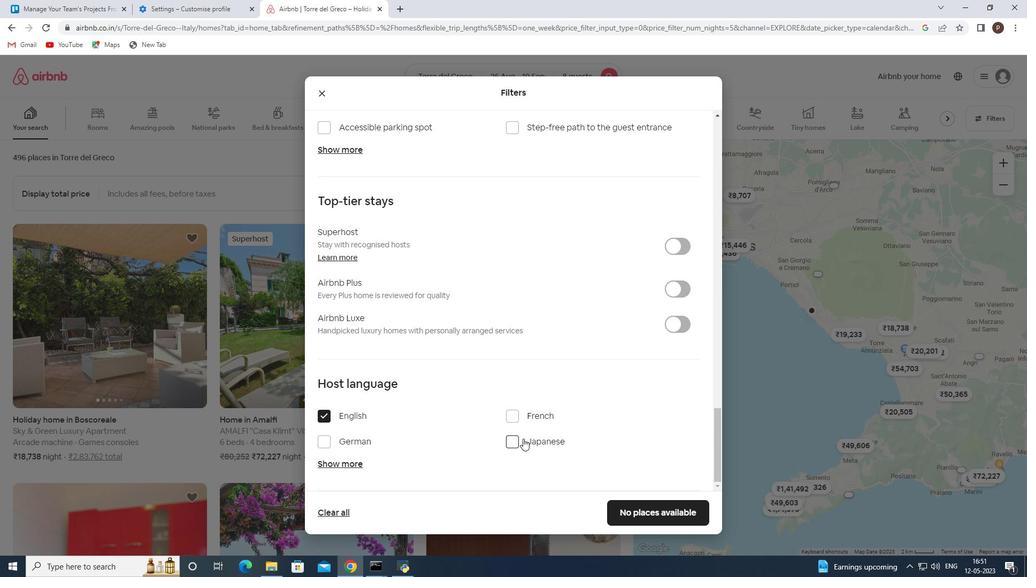 
Action: Mouse scrolled (523, 438) with delta (0, 0)
Screenshot: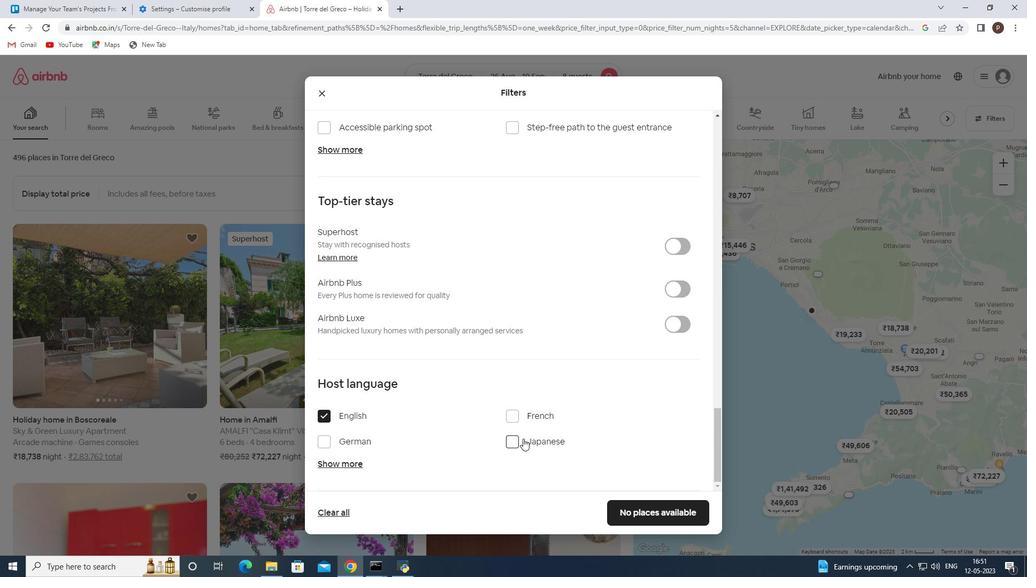 
Action: Mouse moved to (636, 509)
Screenshot: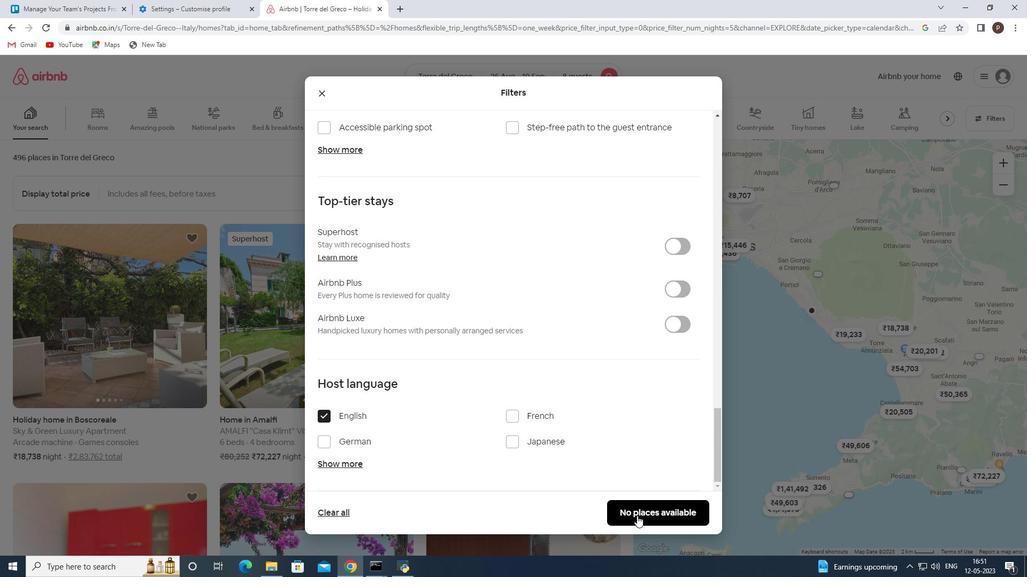 
Action: Mouse pressed left at (636, 509)
Screenshot: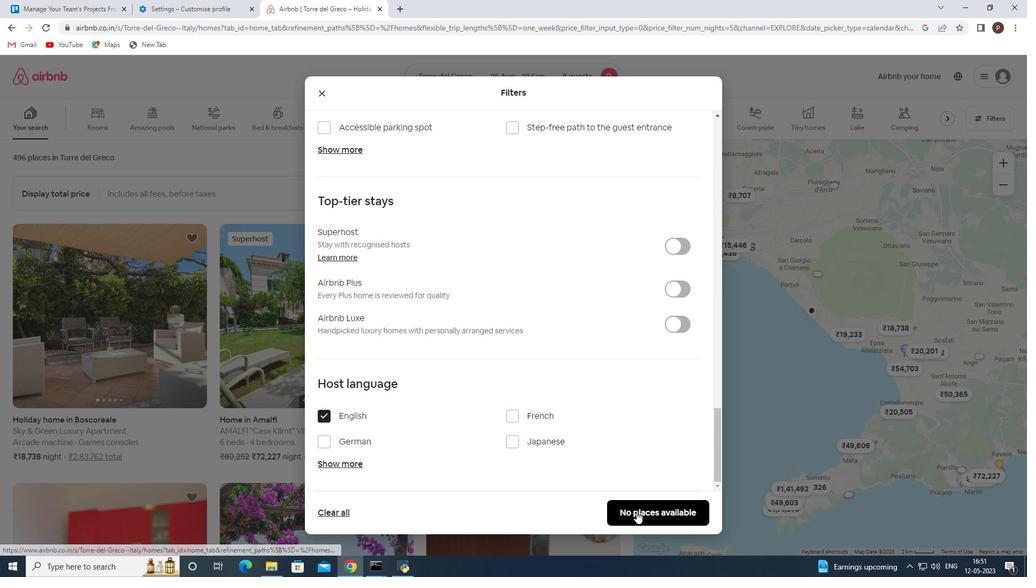 
Action: Mouse moved to (631, 510)
Screenshot: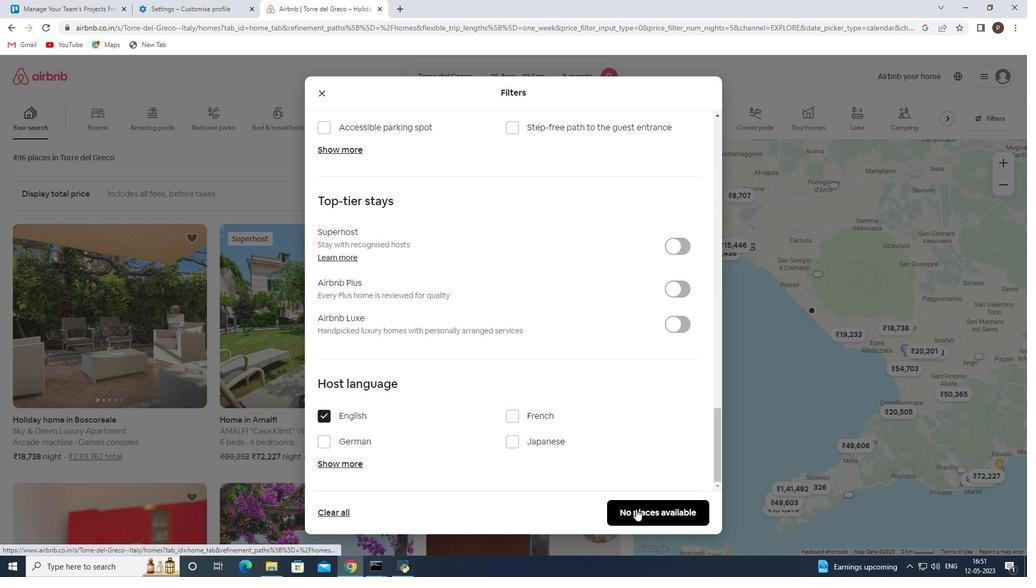 
